 Task: Look for Airbnb properties in Kasama, Zambia from 12th December, 2023 to 16th December, 2023 for 8 adults.8 bedrooms having 8 beds and 8 bathrooms. Property type can be hotel. Amenities needed are: wifi, TV, free parkinig on premises, gym, breakfast. Booking option can be shelf check-in. Look for 4 properties as per requirement.
Action: Mouse moved to (407, 108)
Screenshot: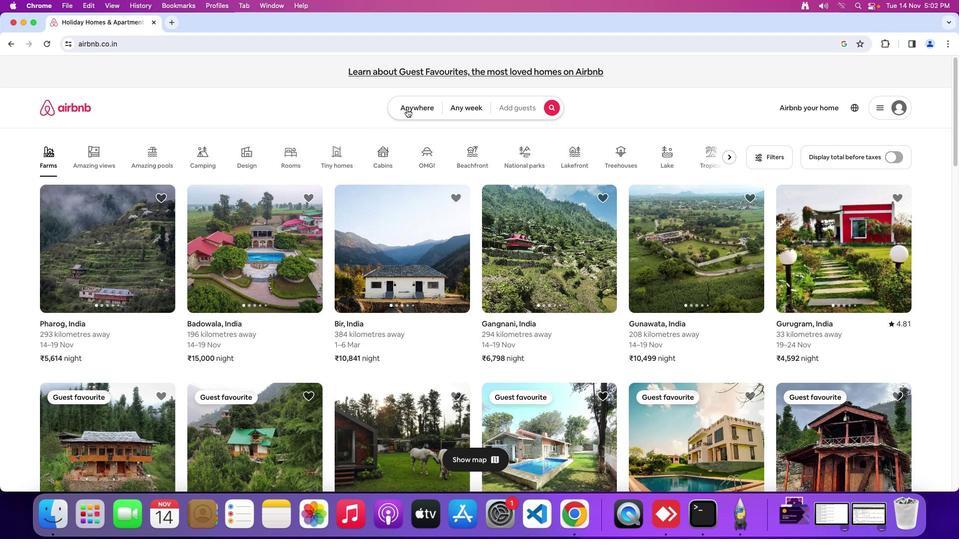 
Action: Mouse pressed left at (407, 108)
Screenshot: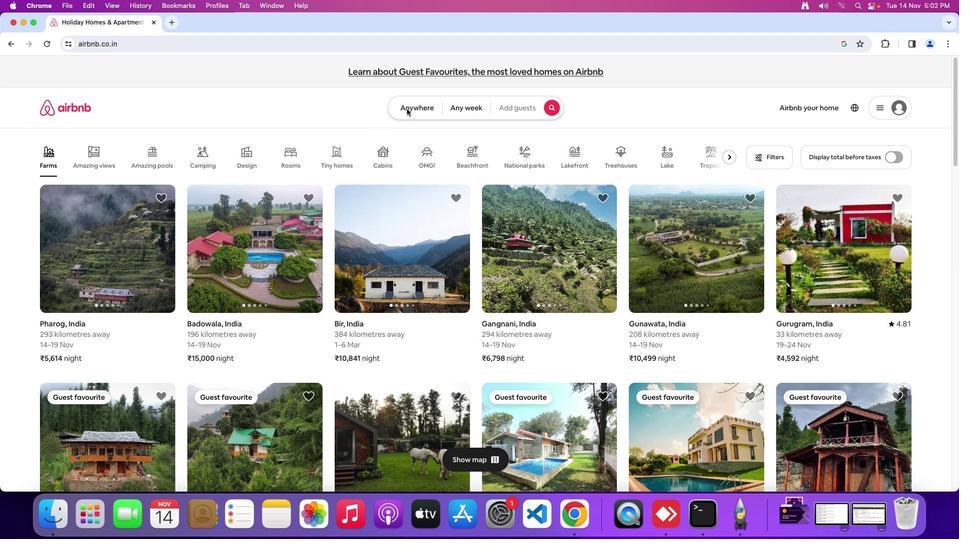 
Action: Mouse moved to (354, 148)
Screenshot: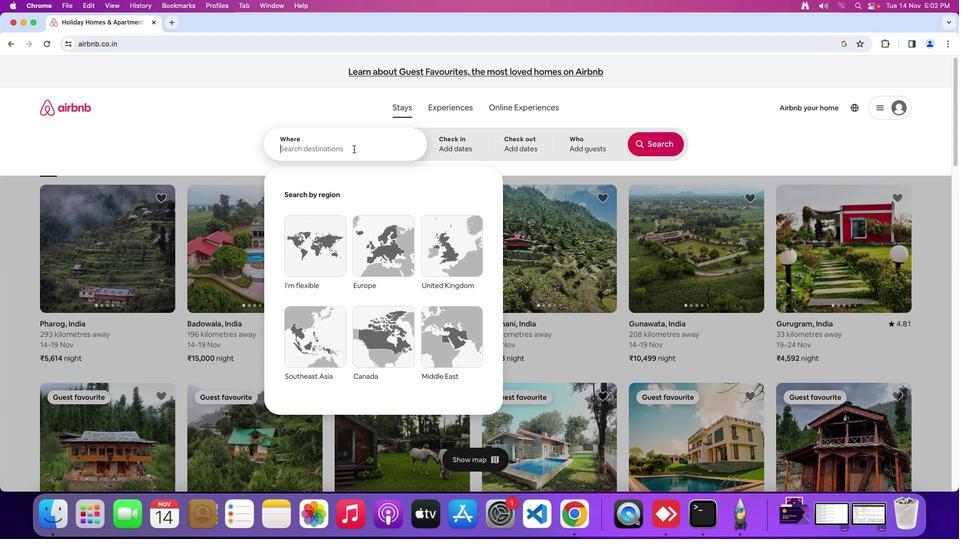 
Action: Mouse pressed left at (354, 148)
Screenshot: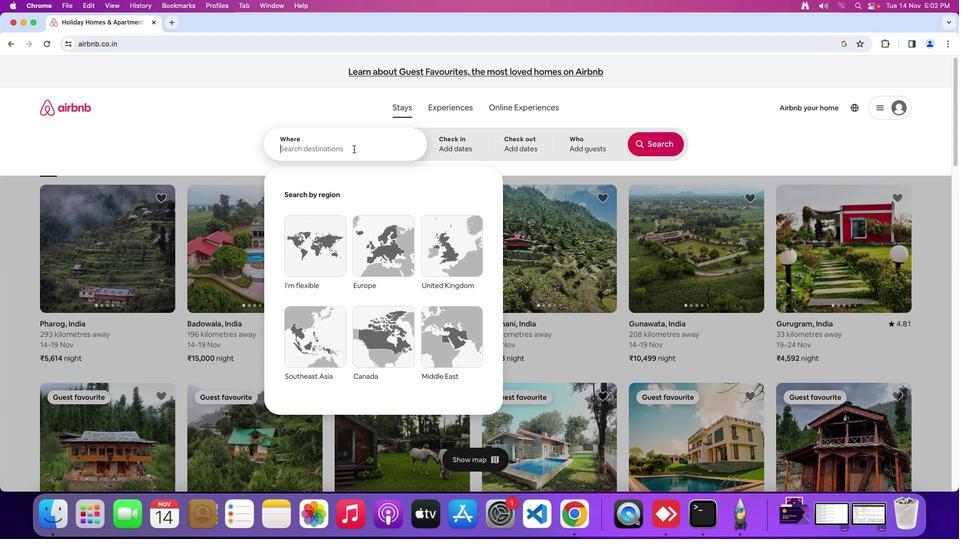 
Action: Key pressed Key.shift'K''a''s''a''m''a'','Key.spaceKey.shift_r'Z''a''m''b''i''a'
Screenshot: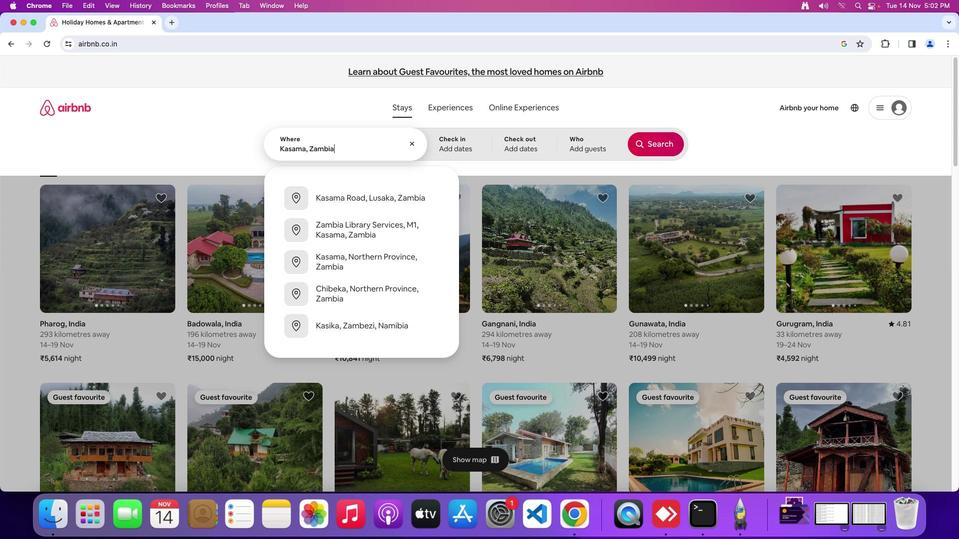 
Action: Mouse moved to (439, 146)
Screenshot: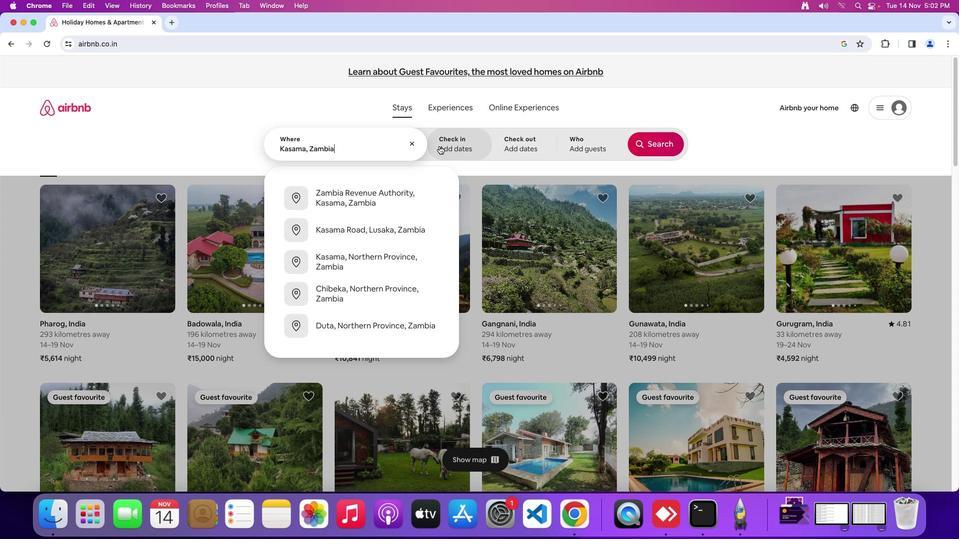
Action: Mouse pressed left at (439, 146)
Screenshot: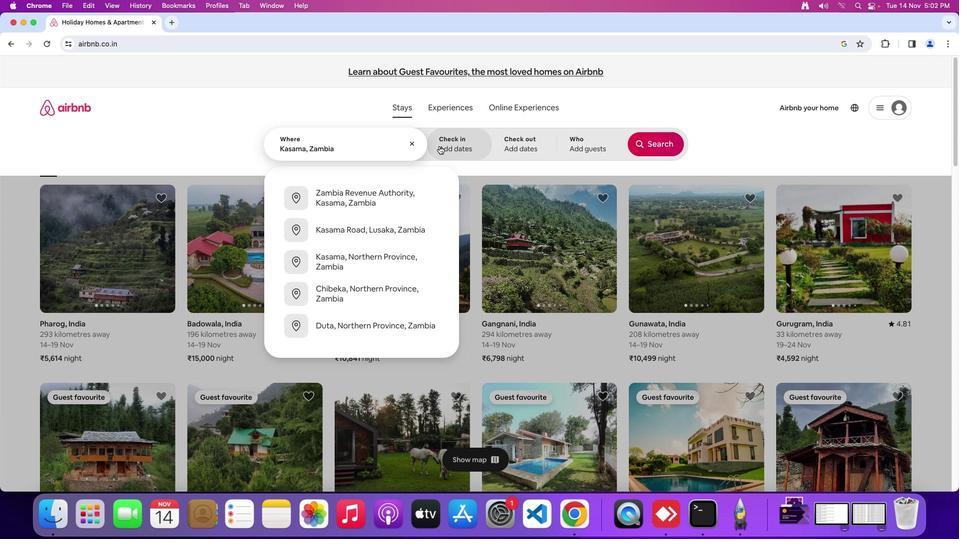 
Action: Mouse moved to (551, 314)
Screenshot: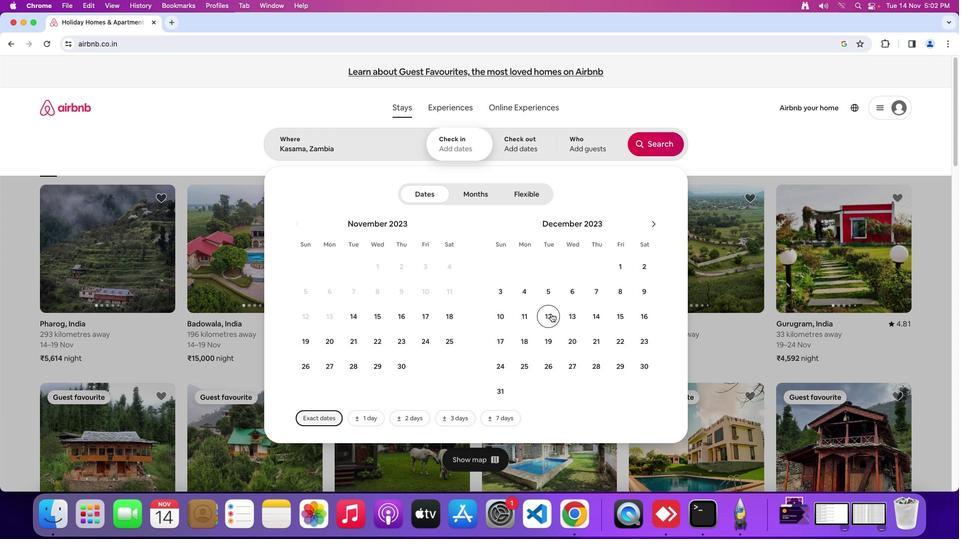 
Action: Mouse pressed left at (551, 314)
Screenshot: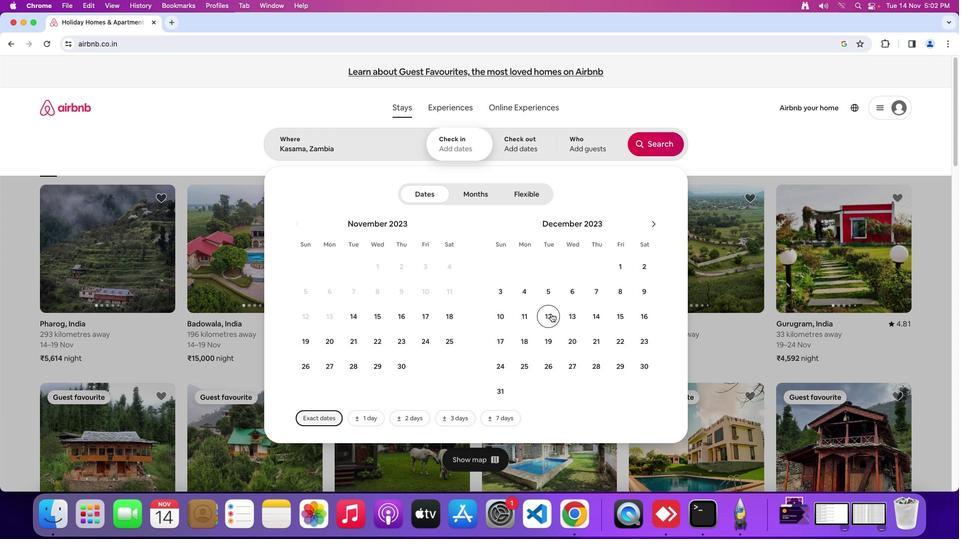
Action: Mouse moved to (640, 318)
Screenshot: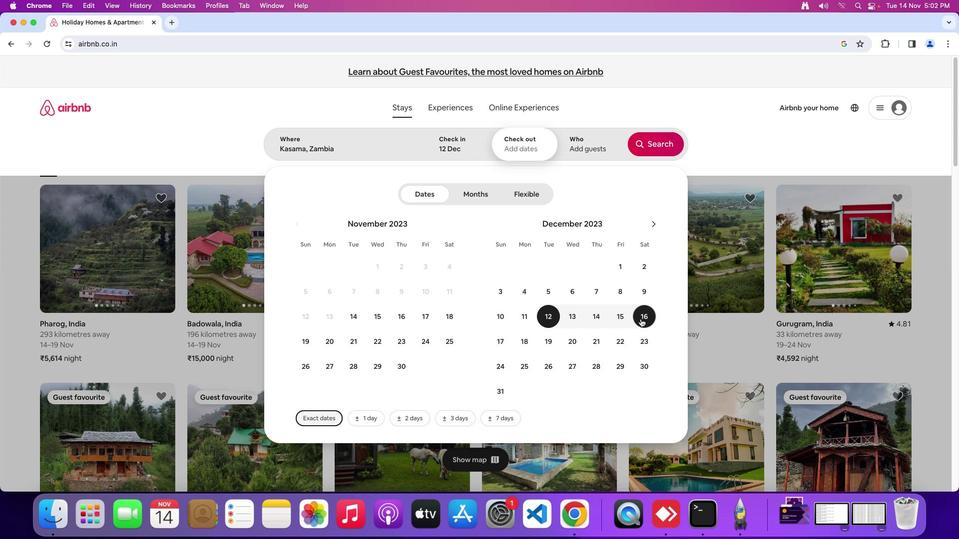 
Action: Mouse pressed left at (640, 318)
Screenshot: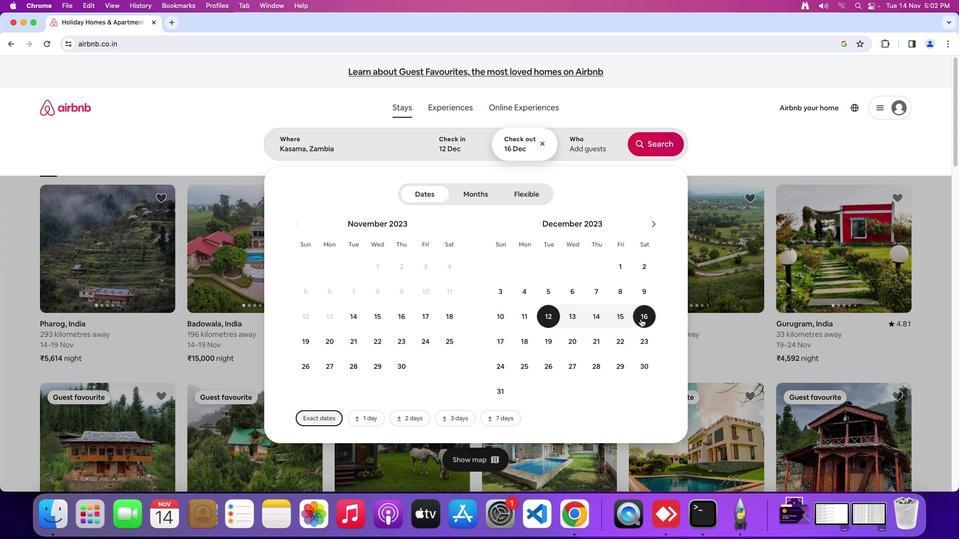 
Action: Mouse moved to (594, 141)
Screenshot: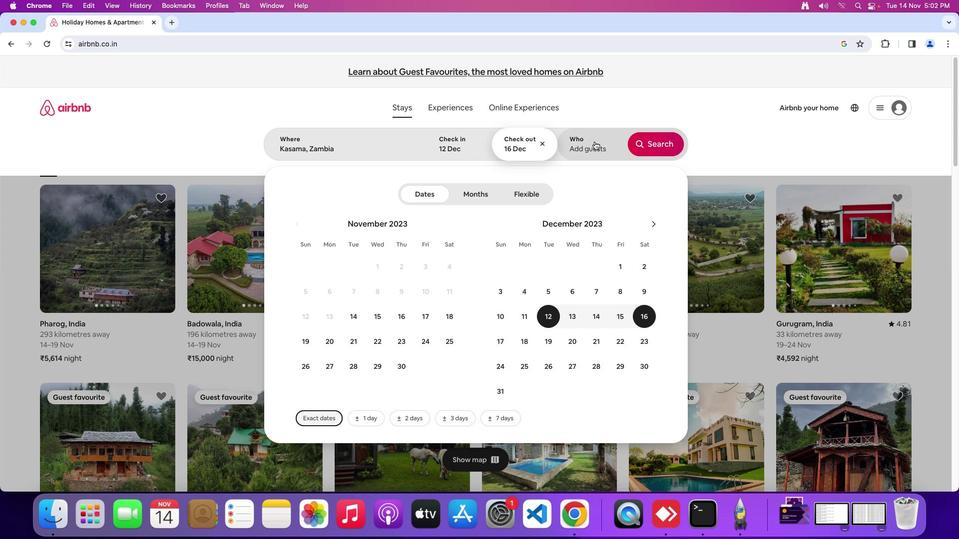
Action: Mouse pressed left at (594, 141)
Screenshot: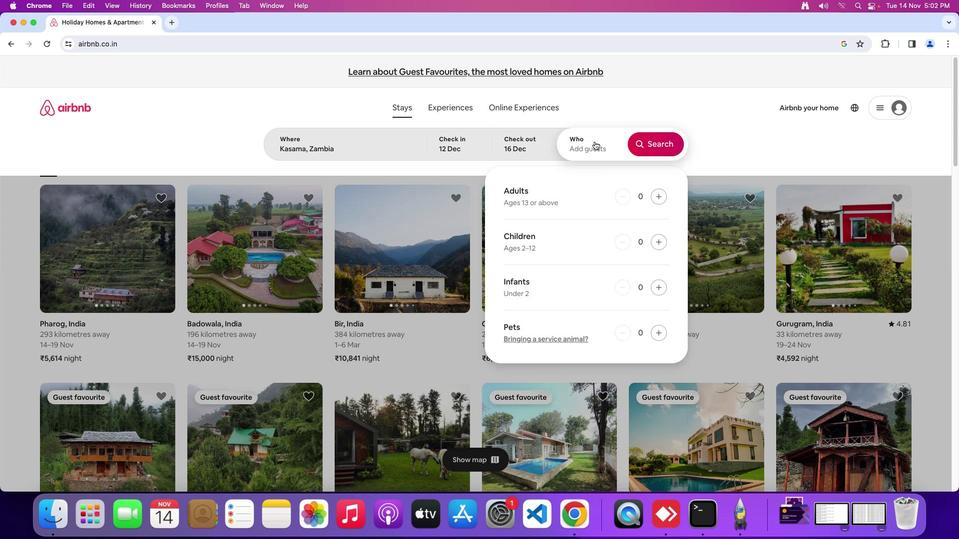 
Action: Mouse moved to (664, 194)
Screenshot: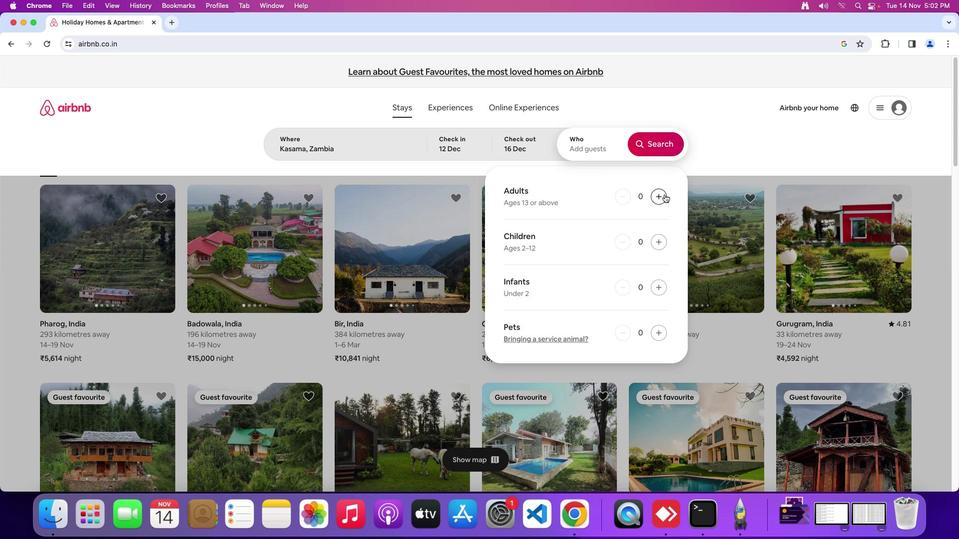 
Action: Mouse pressed left at (664, 194)
Screenshot: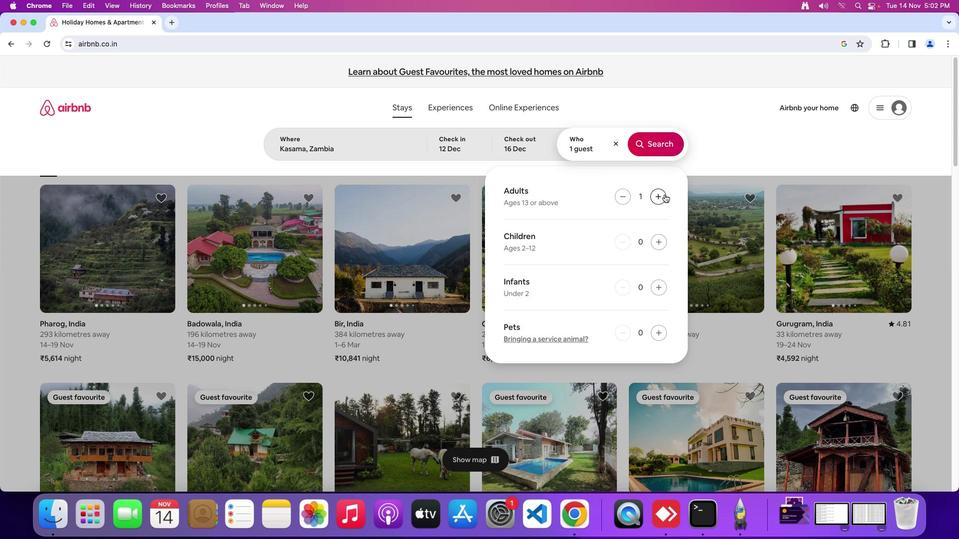 
Action: Mouse pressed left at (664, 194)
Screenshot: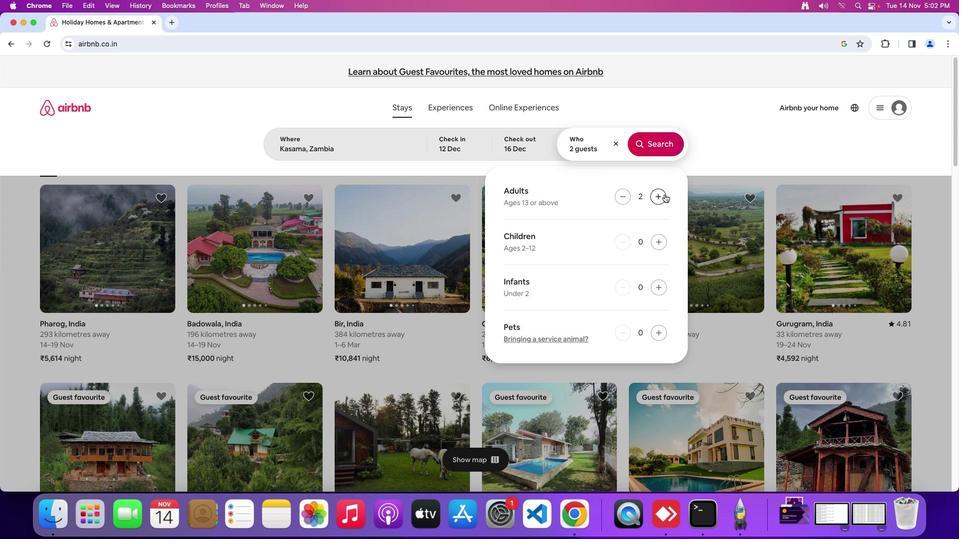 
Action: Mouse pressed left at (664, 194)
Screenshot: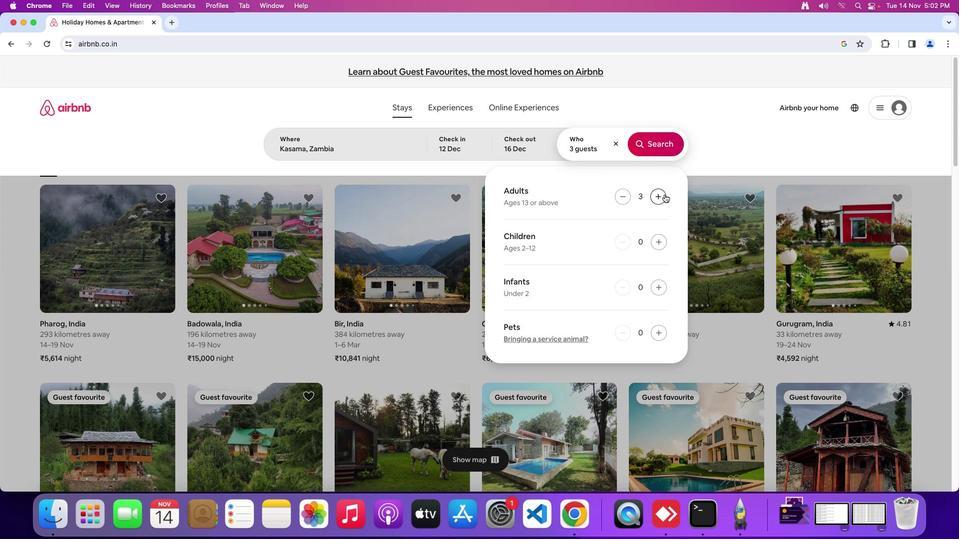 
Action: Mouse pressed left at (664, 194)
Screenshot: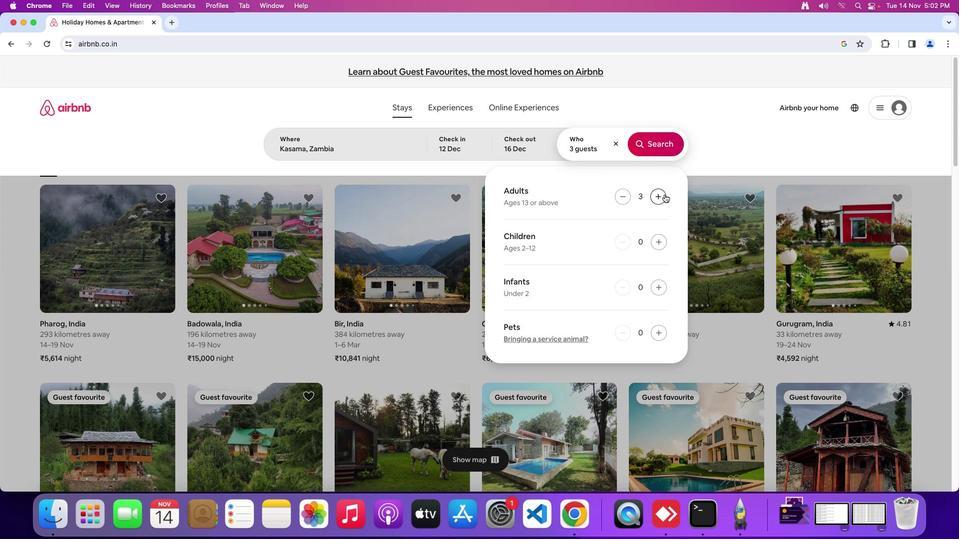 
Action: Mouse pressed left at (664, 194)
Screenshot: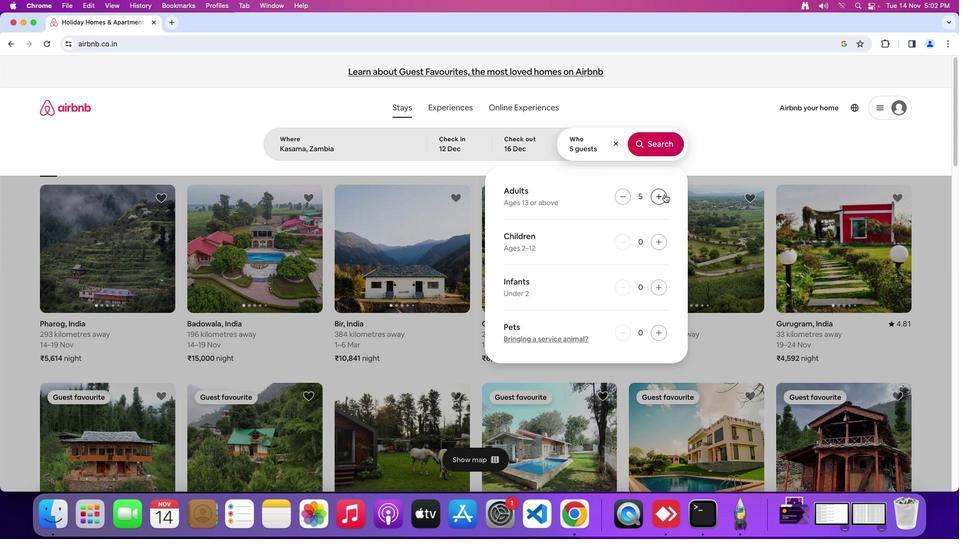 
Action: Mouse pressed left at (664, 194)
Screenshot: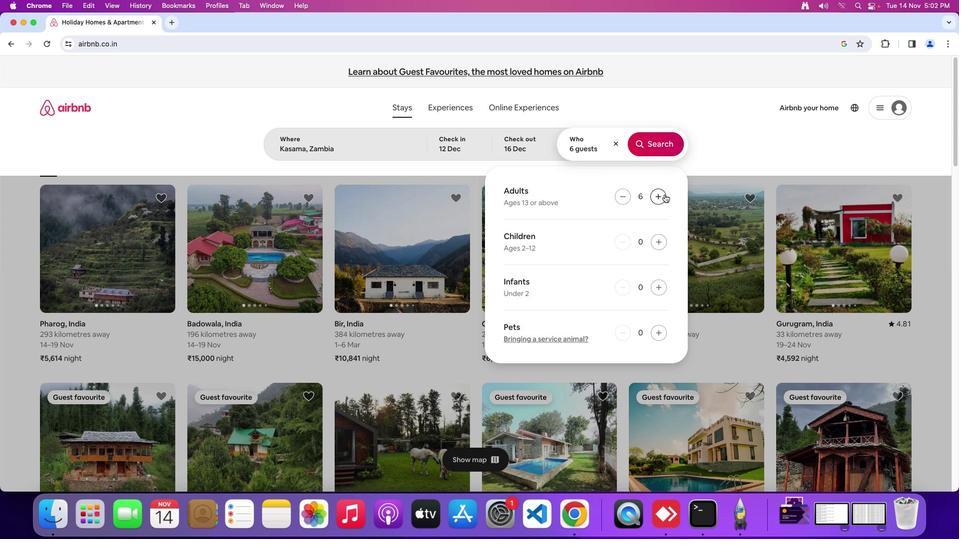 
Action: Mouse pressed left at (664, 194)
Screenshot: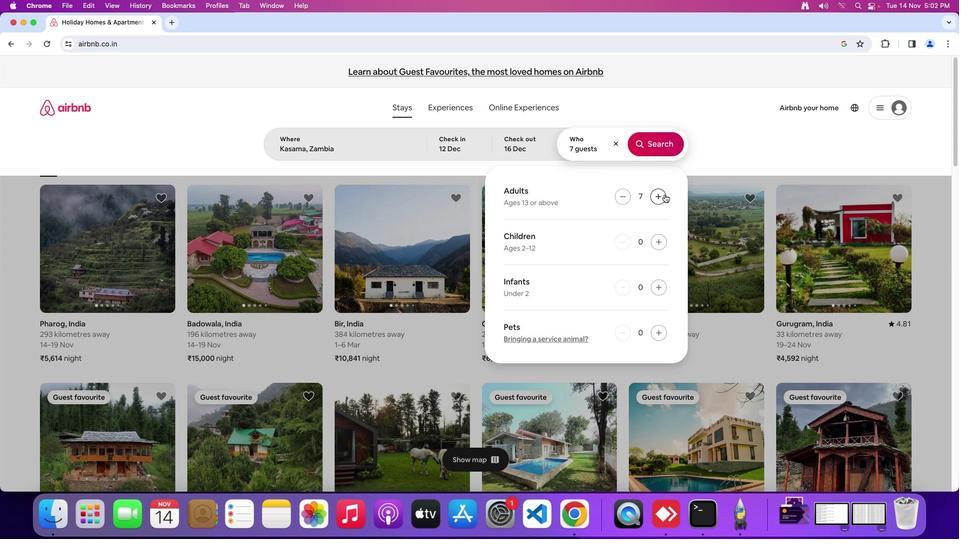 
Action: Mouse pressed left at (664, 194)
Screenshot: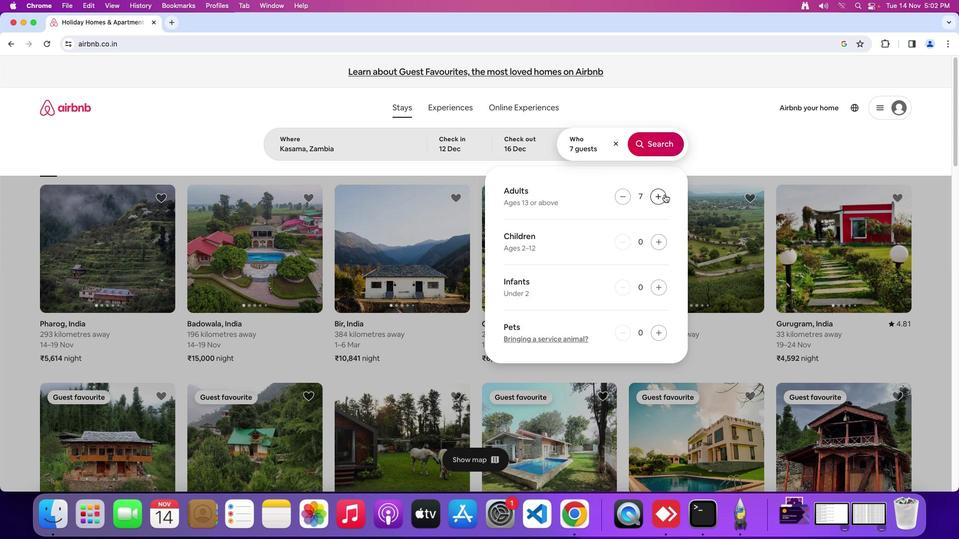 
Action: Mouse moved to (656, 146)
Screenshot: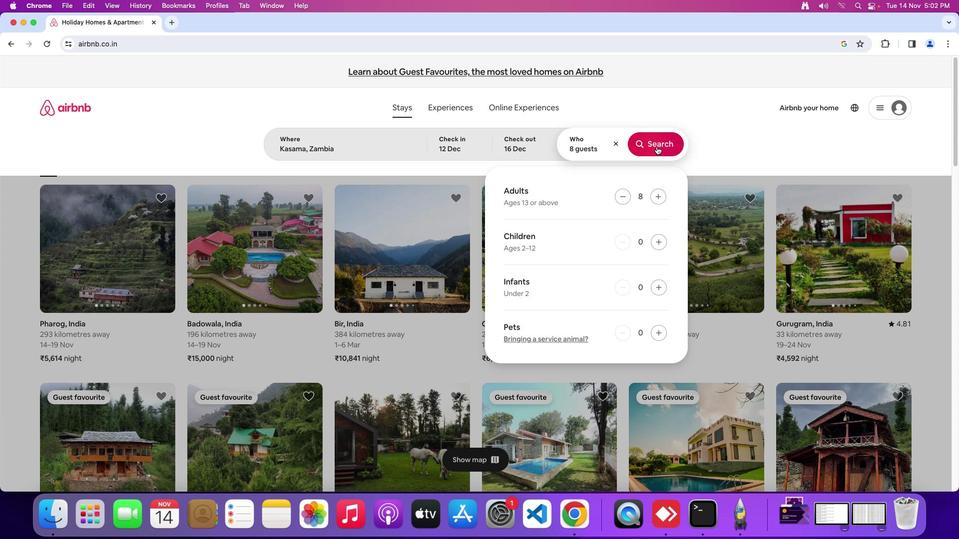 
Action: Mouse pressed left at (656, 146)
Screenshot: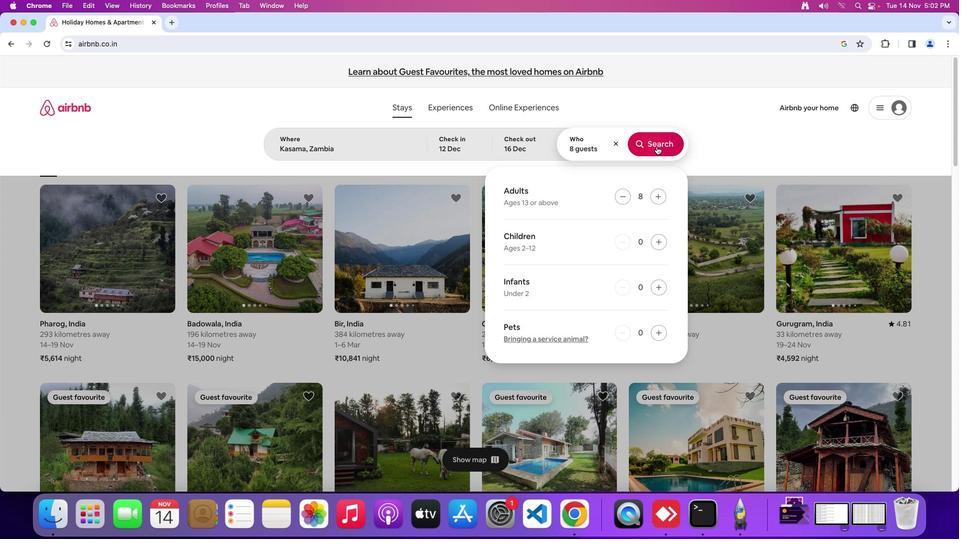 
Action: Mouse moved to (797, 112)
Screenshot: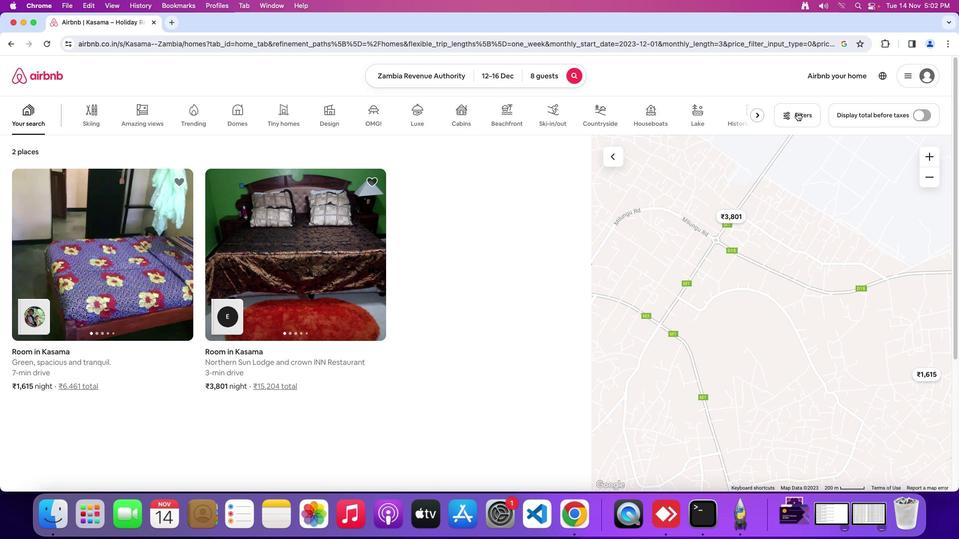 
Action: Mouse pressed left at (797, 112)
Screenshot: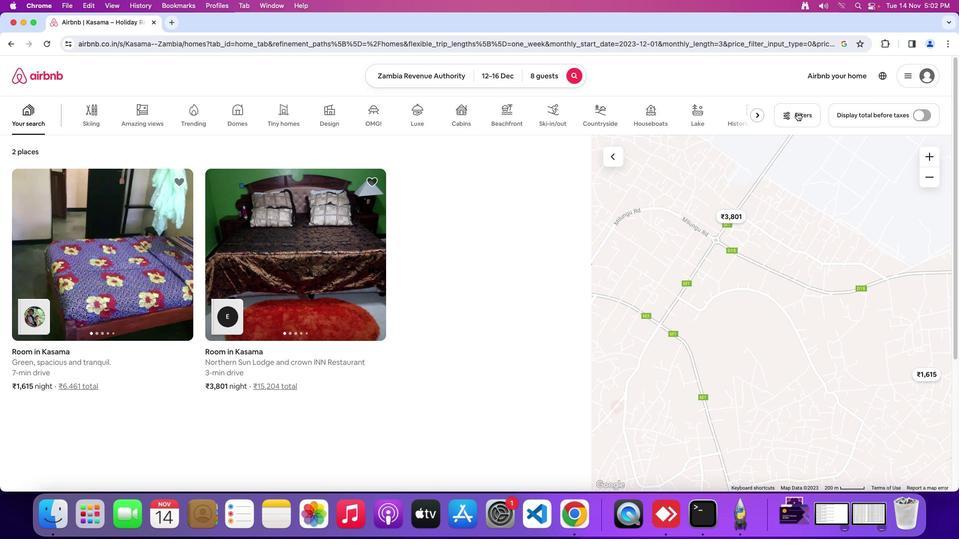 
Action: Mouse moved to (504, 263)
Screenshot: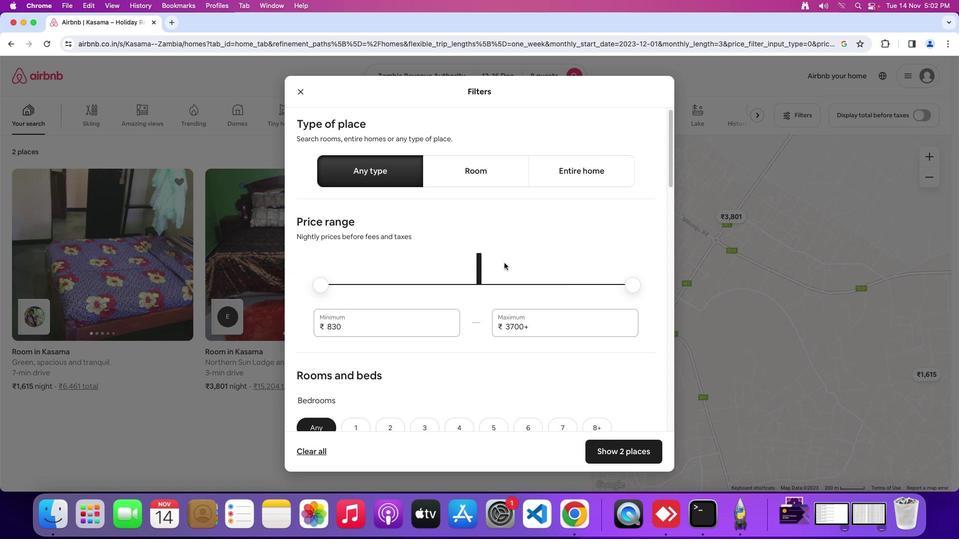
Action: Mouse scrolled (504, 263) with delta (0, 0)
Screenshot: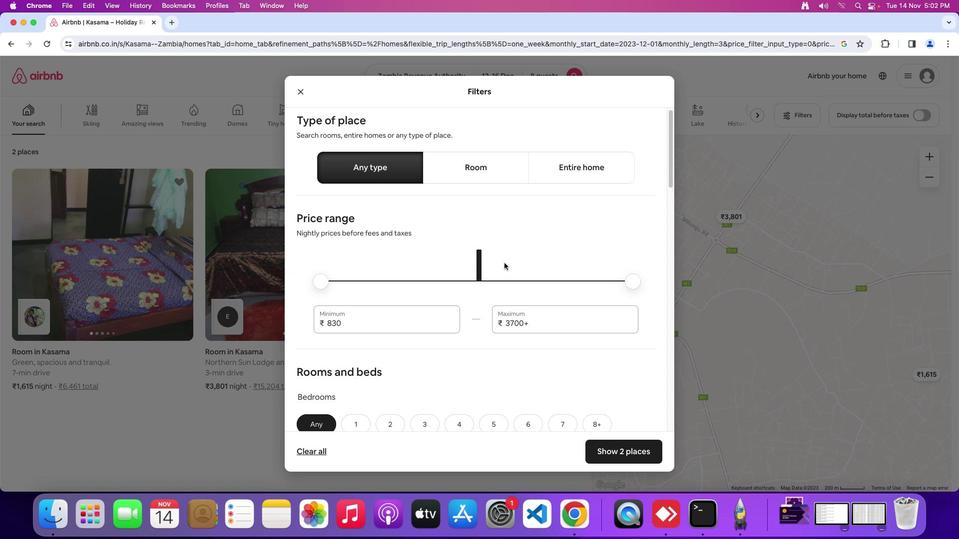 
Action: Mouse scrolled (504, 263) with delta (0, 0)
Screenshot: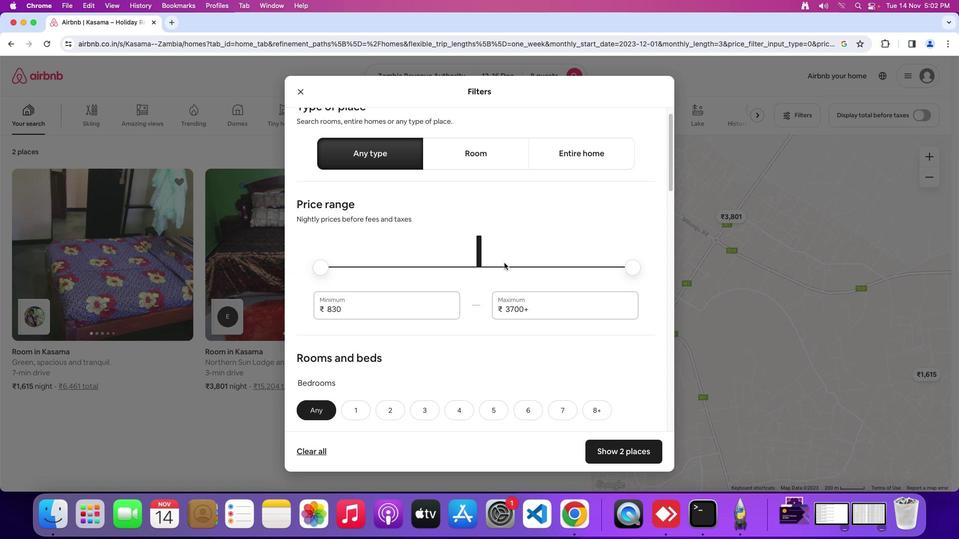 
Action: Mouse scrolled (504, 263) with delta (0, 0)
Screenshot: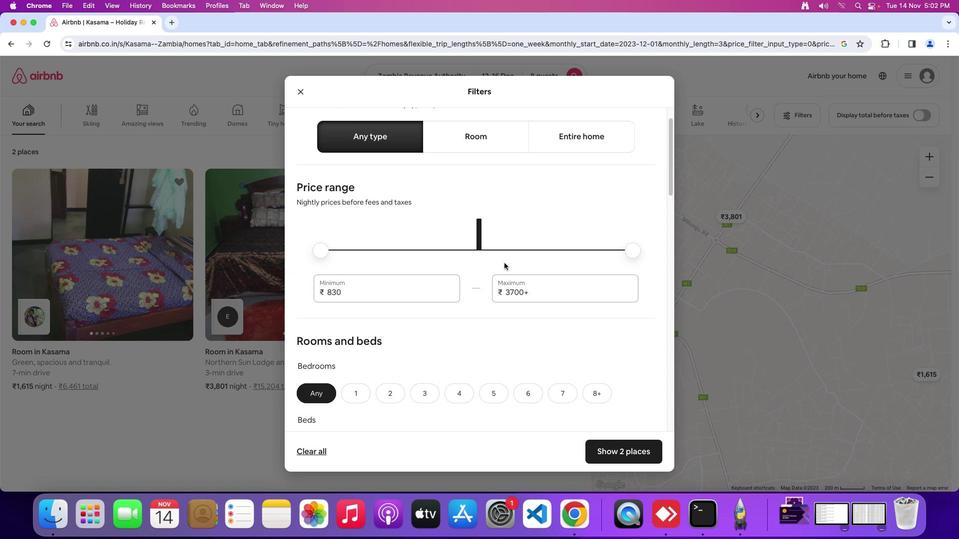 
Action: Mouse scrolled (504, 263) with delta (0, 0)
Screenshot: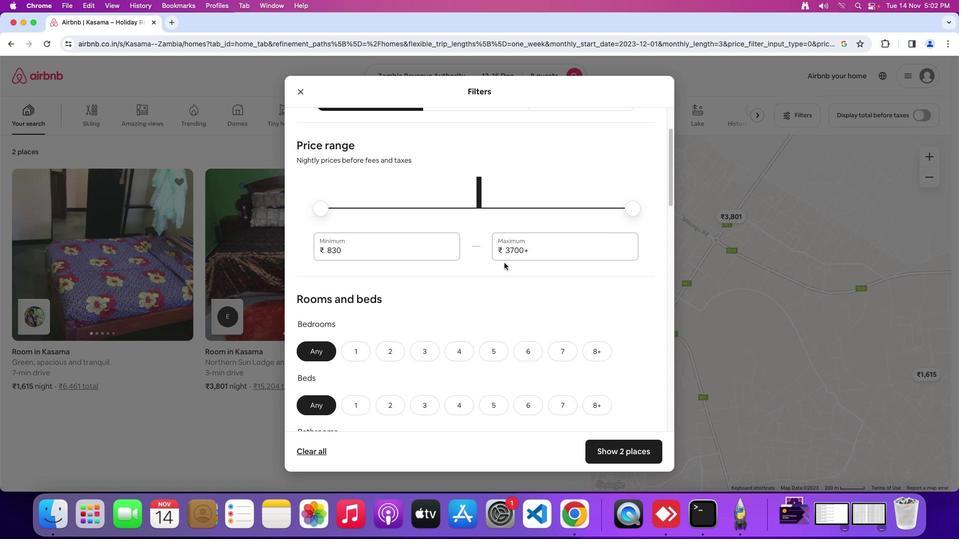 
Action: Mouse moved to (493, 262)
Screenshot: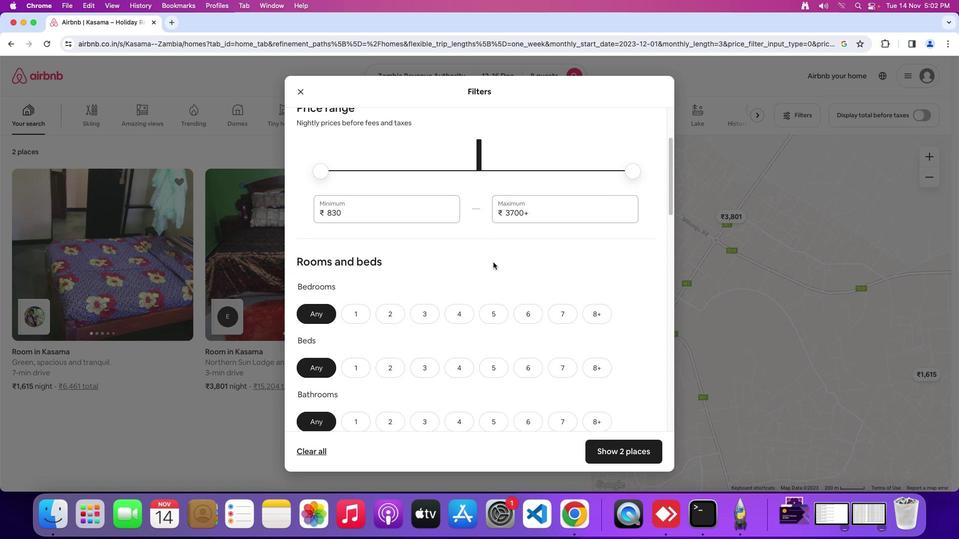 
Action: Mouse scrolled (493, 262) with delta (0, 0)
Screenshot: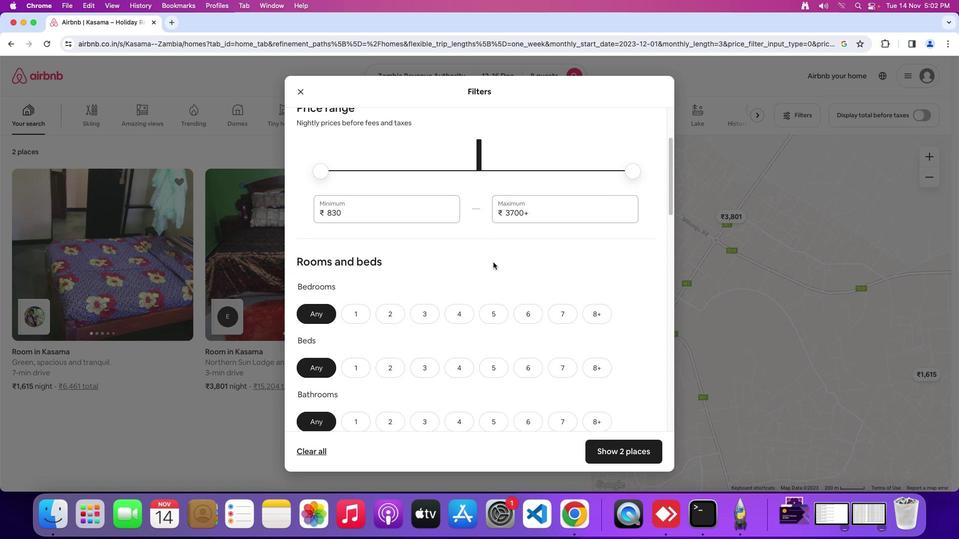 
Action: Mouse scrolled (493, 262) with delta (0, 0)
Screenshot: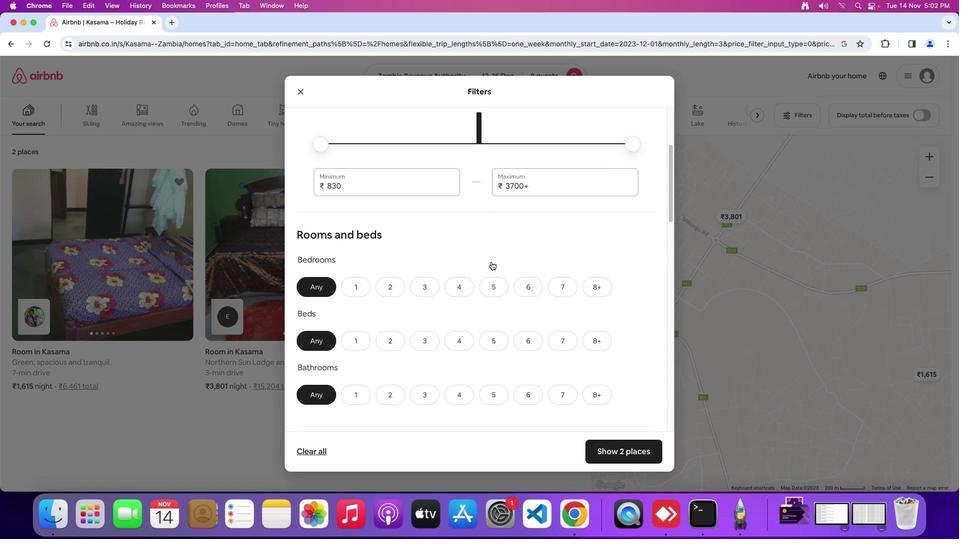 
Action: Mouse scrolled (493, 262) with delta (0, -1)
Screenshot: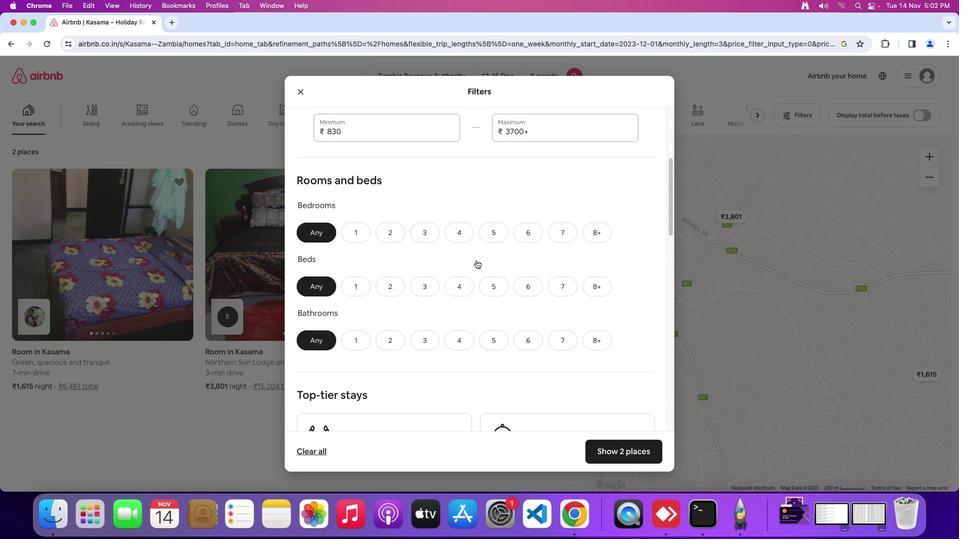 
Action: Mouse moved to (600, 224)
Screenshot: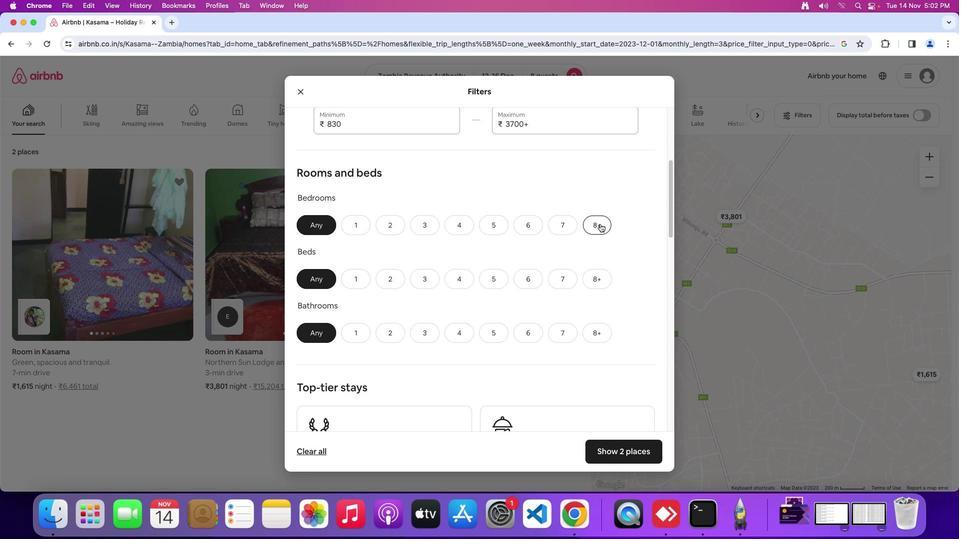 
Action: Mouse pressed left at (600, 224)
Screenshot: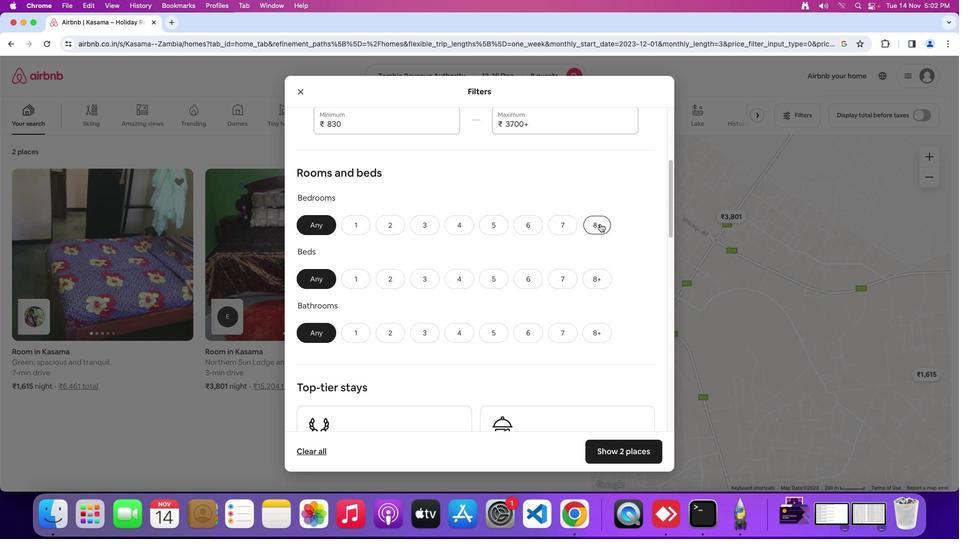 
Action: Mouse moved to (597, 281)
Screenshot: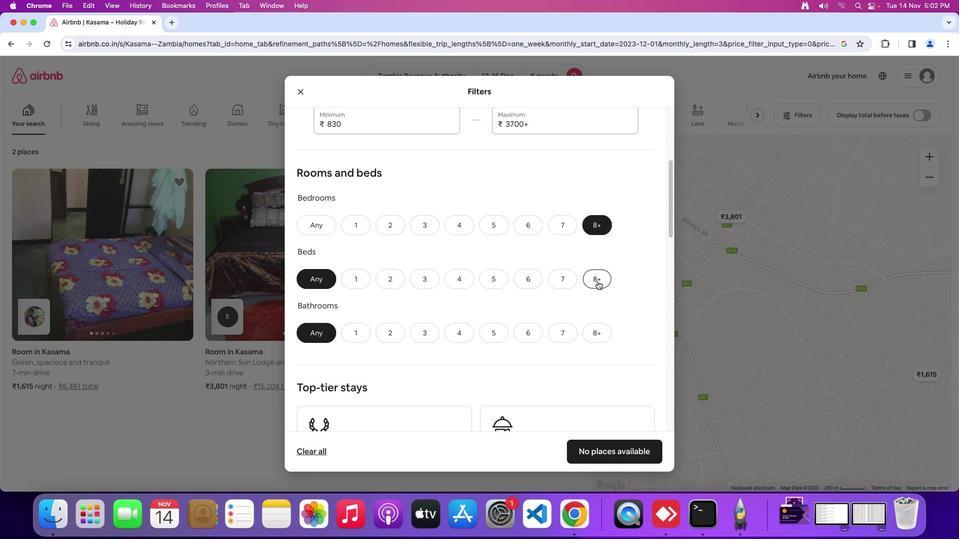 
Action: Mouse pressed left at (597, 281)
Screenshot: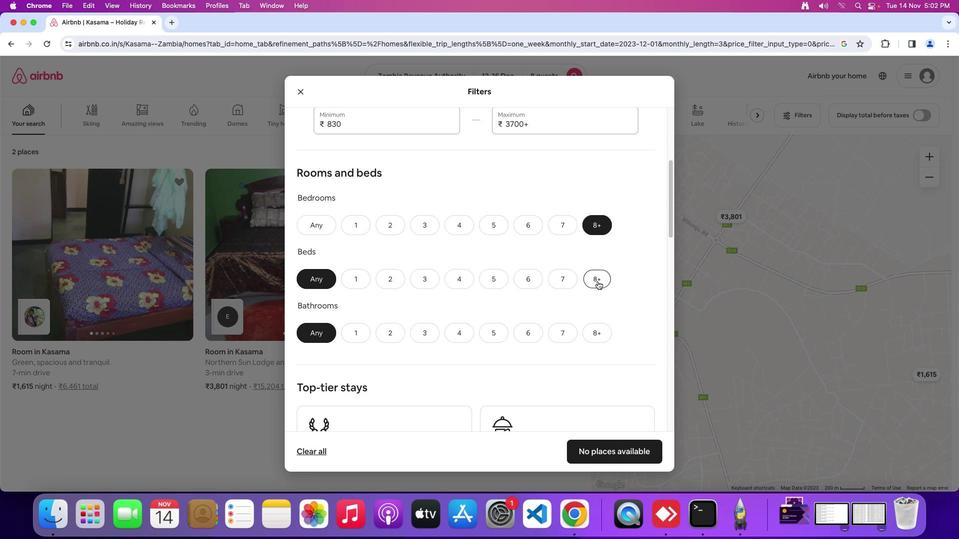 
Action: Mouse moved to (597, 333)
Screenshot: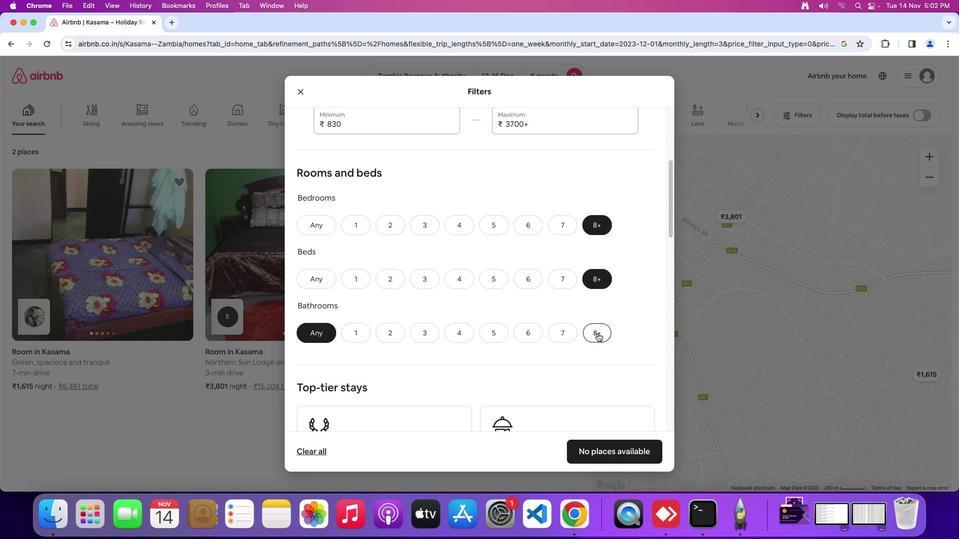 
Action: Mouse pressed left at (597, 333)
Screenshot: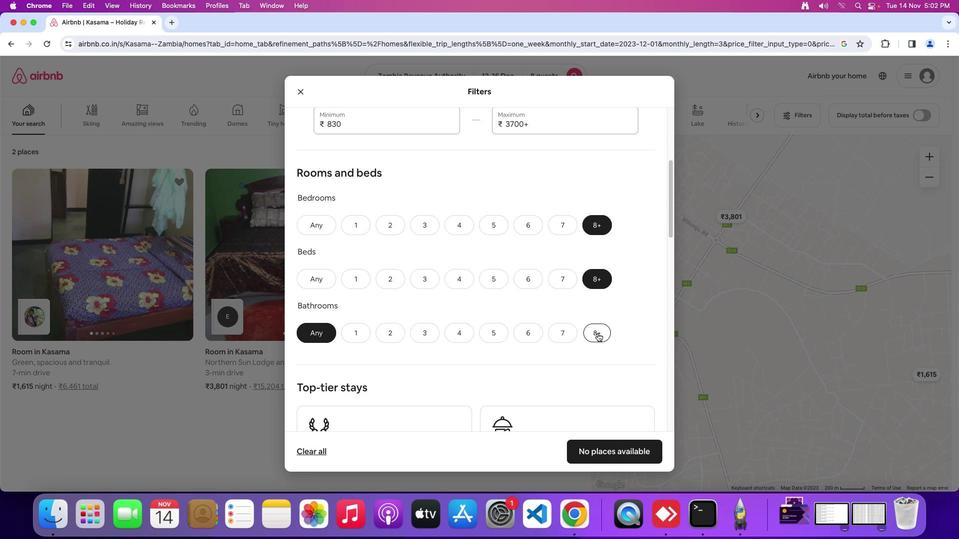 
Action: Mouse moved to (514, 319)
Screenshot: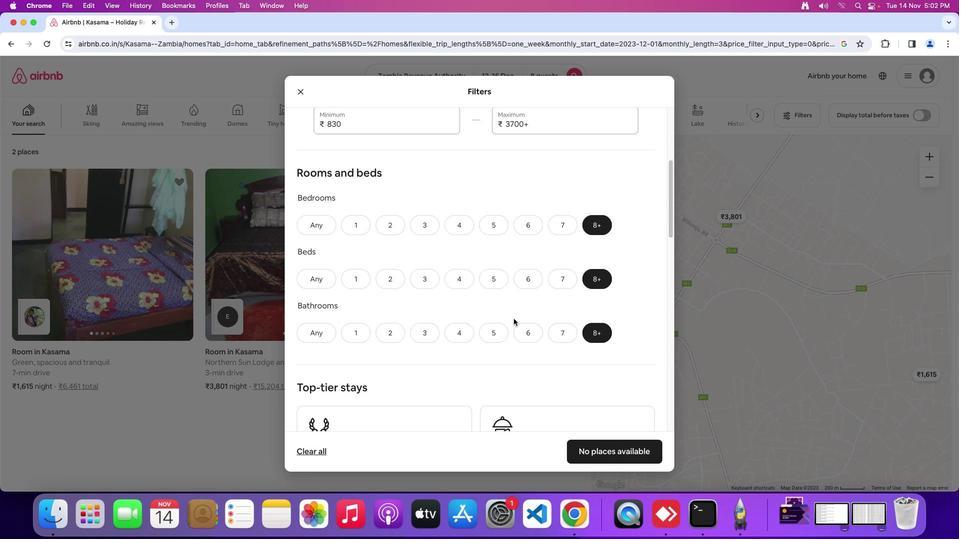 
Action: Mouse scrolled (514, 319) with delta (0, 0)
Screenshot: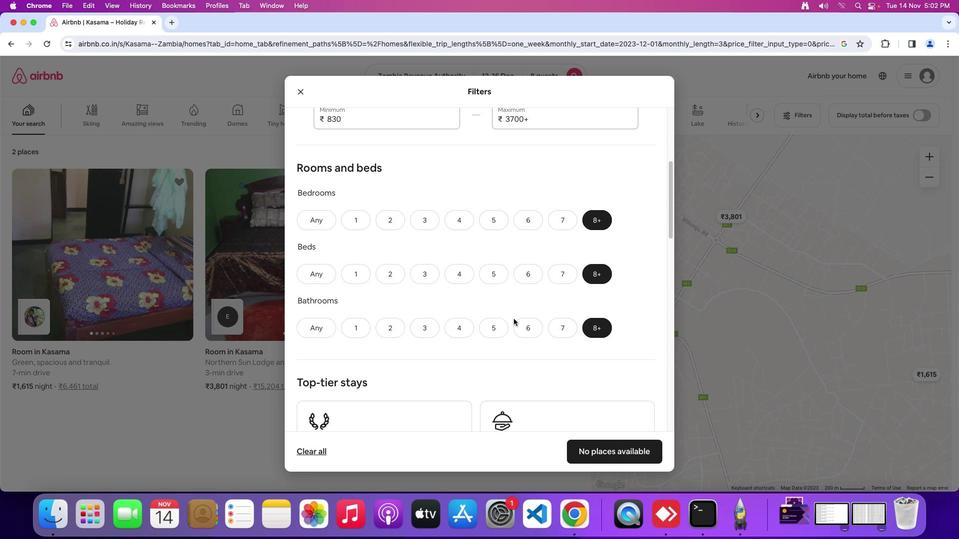 
Action: Mouse scrolled (514, 319) with delta (0, 0)
Screenshot: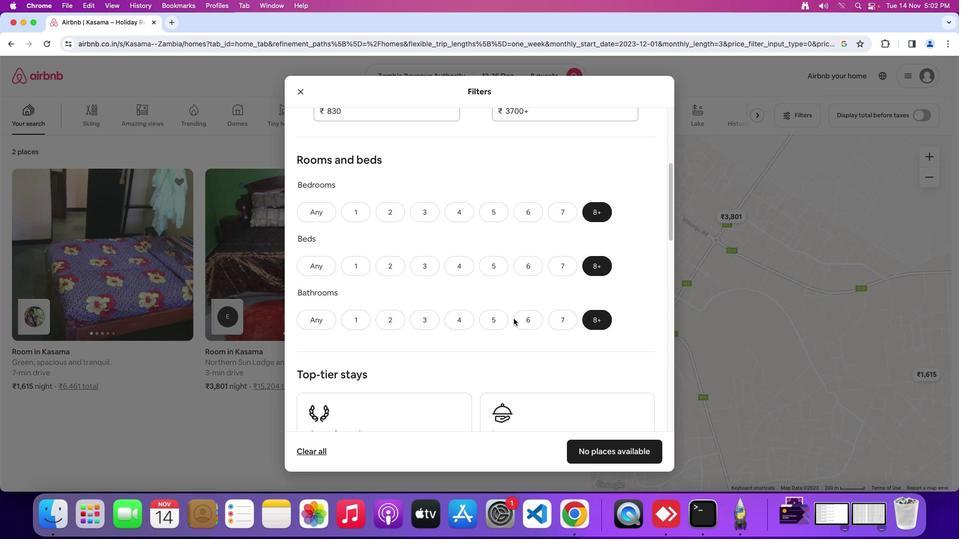 
Action: Mouse scrolled (514, 319) with delta (0, 0)
Screenshot: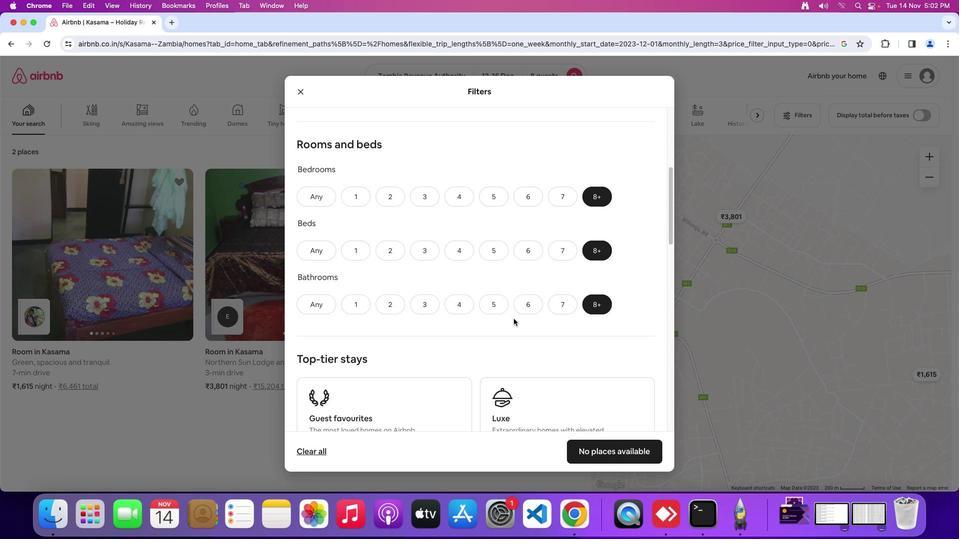
Action: Mouse moved to (514, 319)
Screenshot: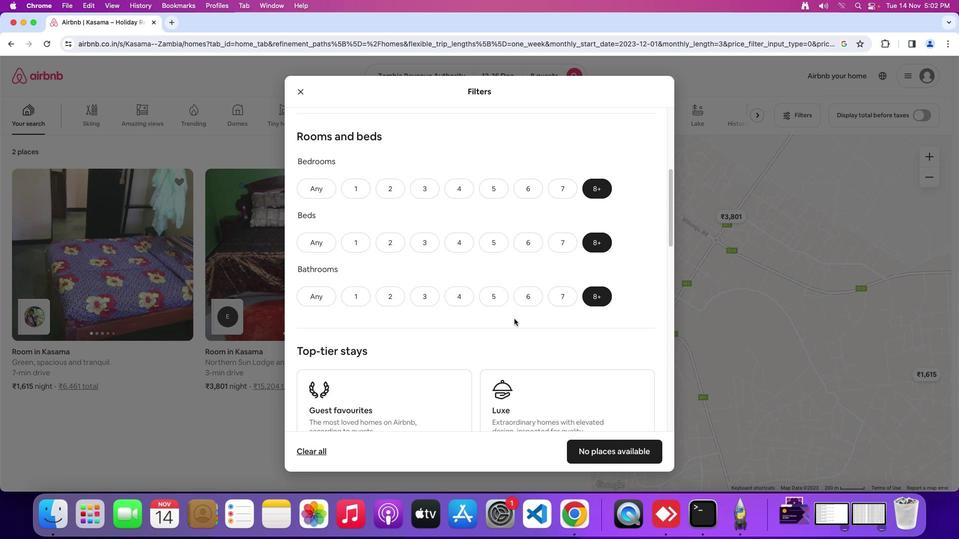 
Action: Mouse scrolled (514, 319) with delta (0, 0)
Screenshot: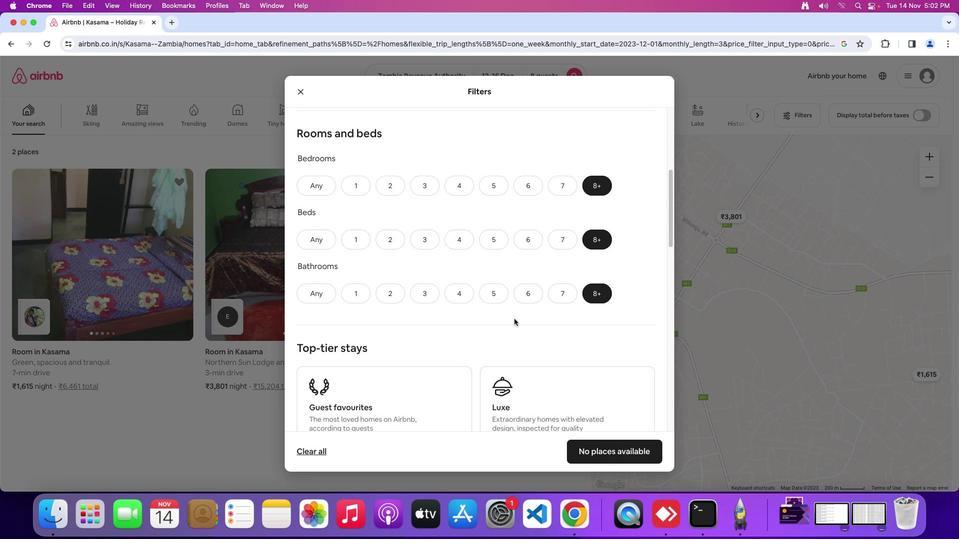 
Action: Mouse scrolled (514, 319) with delta (0, 0)
Screenshot: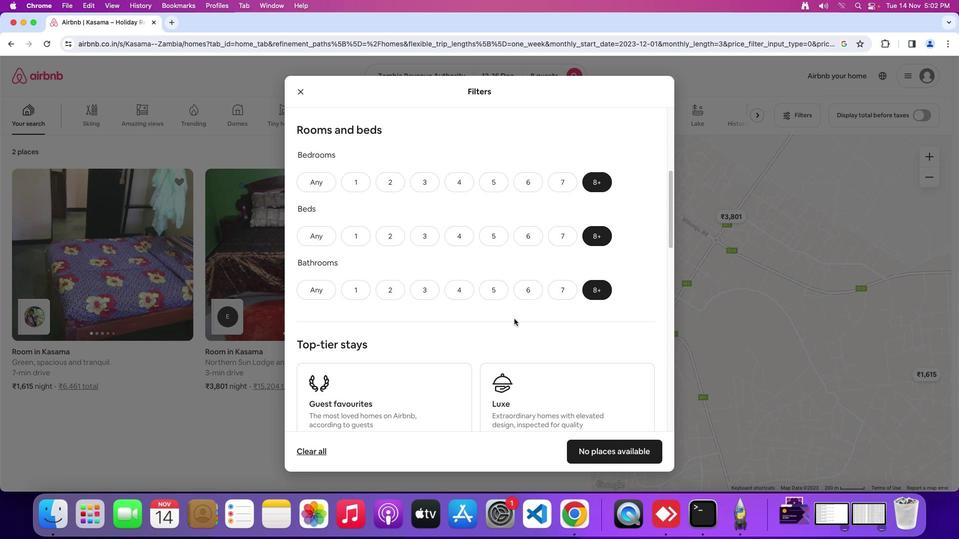 
Action: Mouse moved to (549, 312)
Screenshot: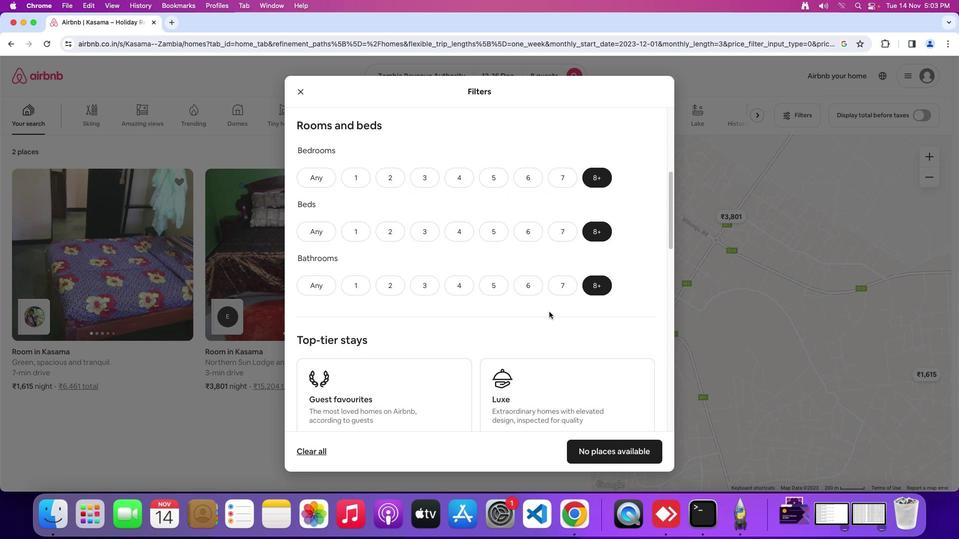 
Action: Mouse scrolled (549, 312) with delta (0, 0)
Screenshot: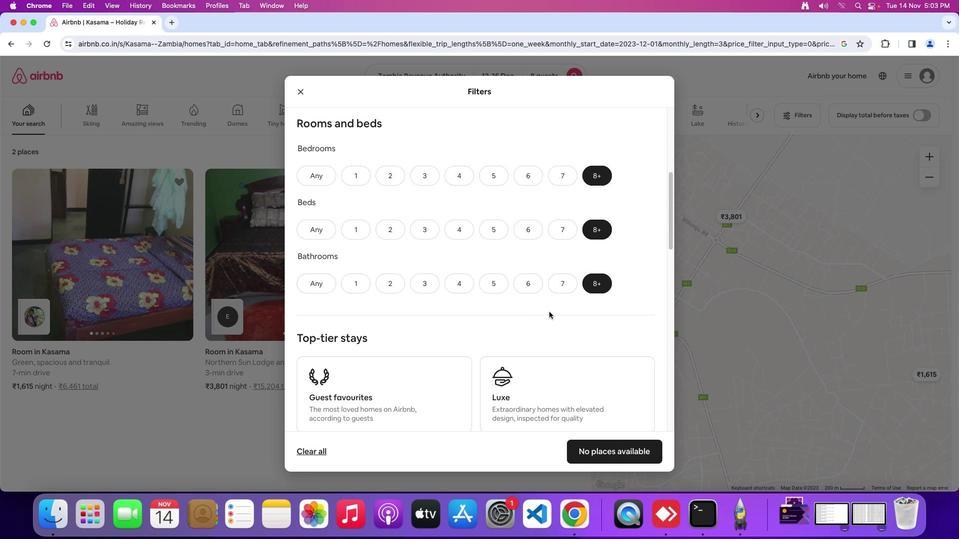 
Action: Mouse scrolled (549, 312) with delta (0, 0)
Screenshot: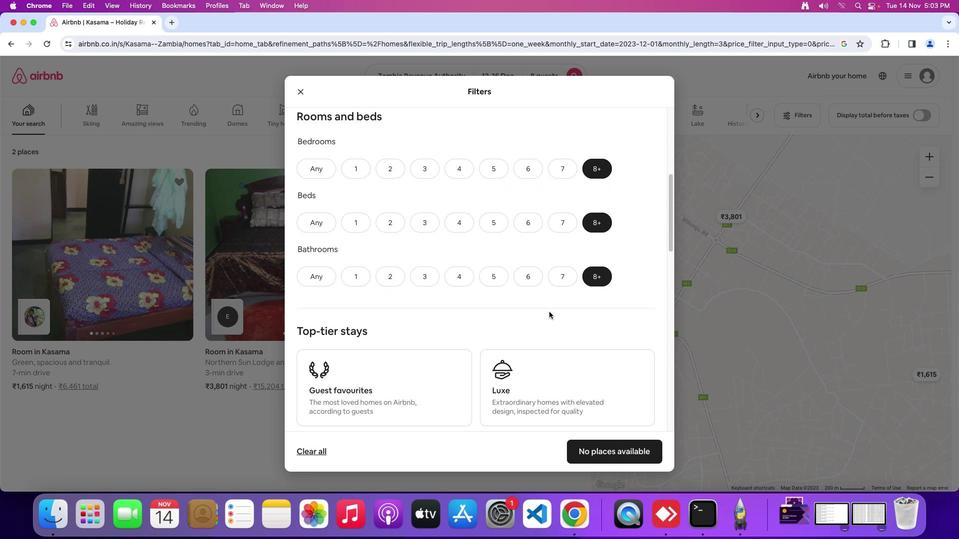 
Action: Mouse scrolled (549, 312) with delta (0, 0)
Screenshot: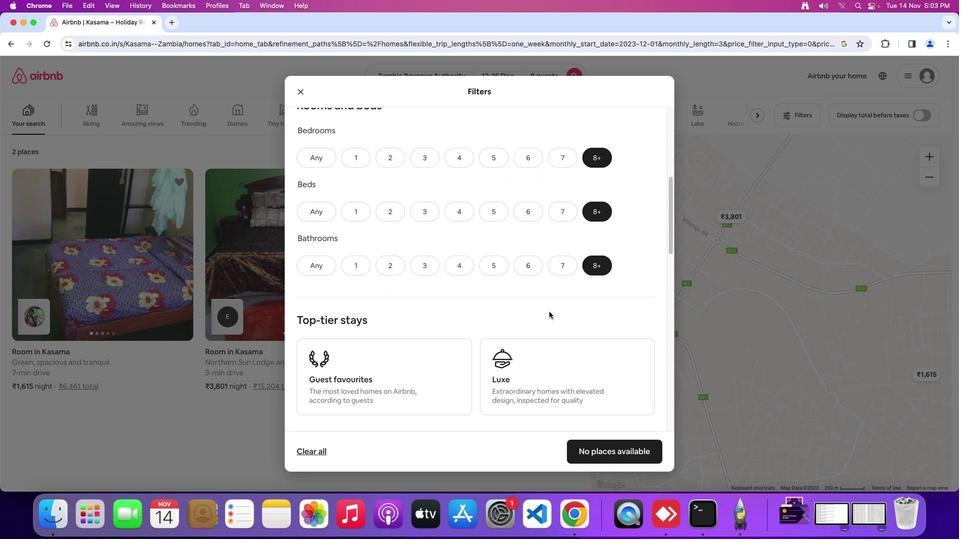 
Action: Mouse scrolled (549, 312) with delta (0, 0)
Screenshot: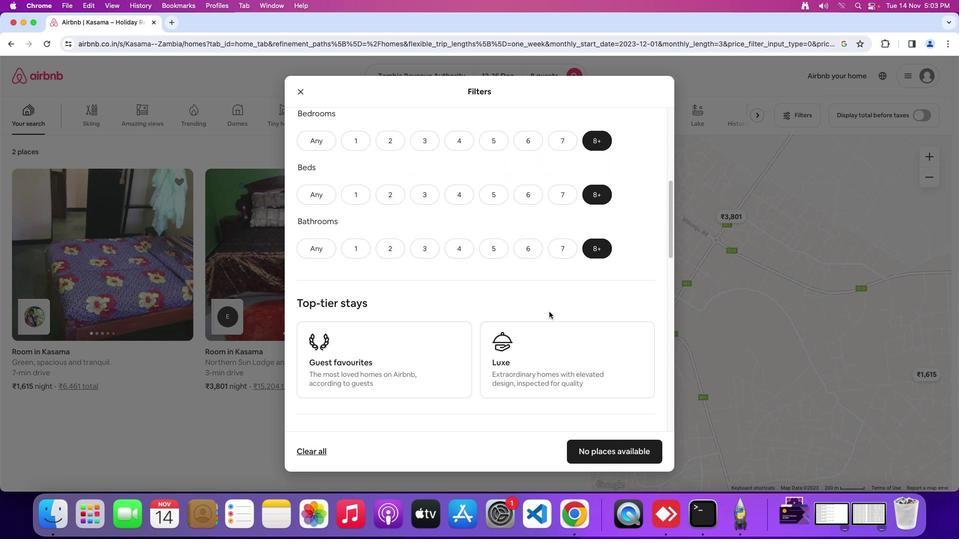 
Action: Mouse scrolled (549, 312) with delta (0, 0)
Screenshot: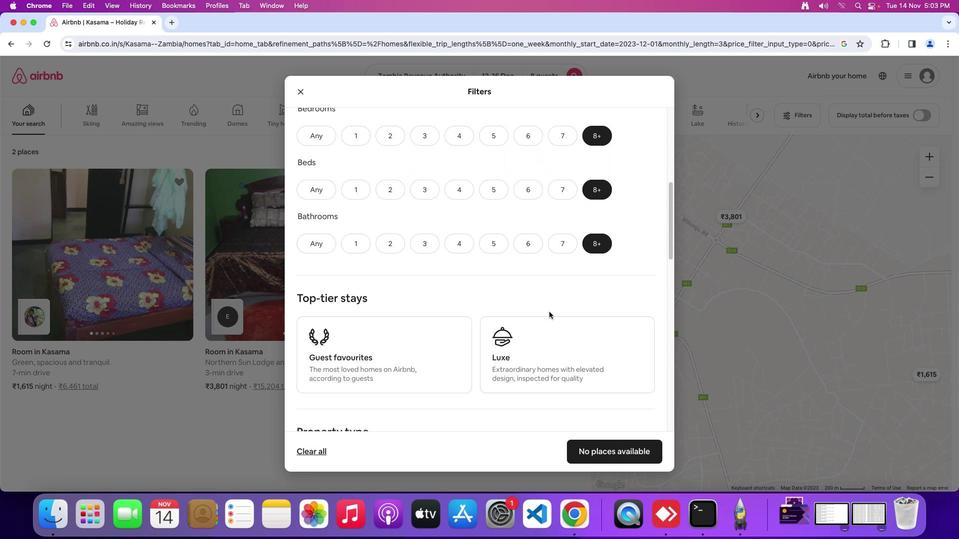 
Action: Mouse moved to (533, 312)
Screenshot: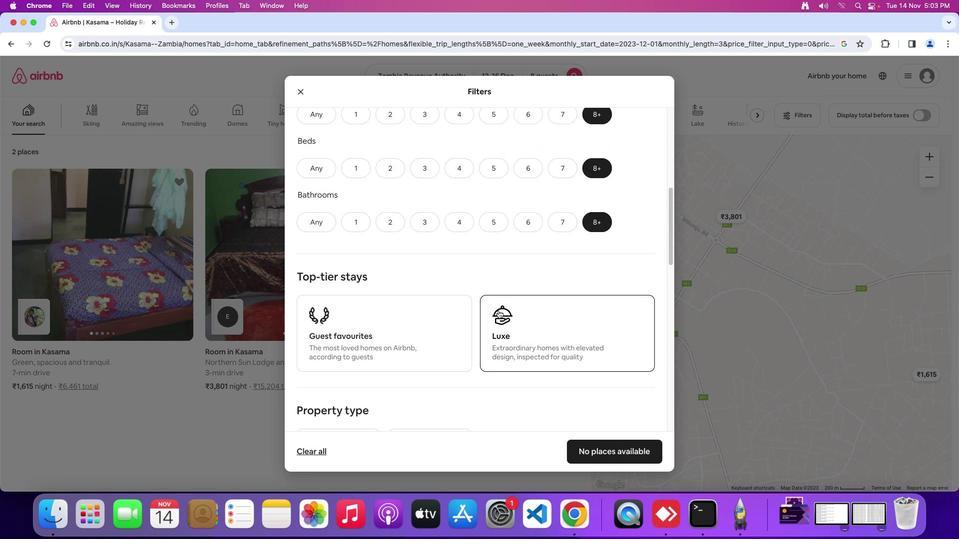 
Action: Mouse scrolled (533, 312) with delta (0, 0)
Screenshot: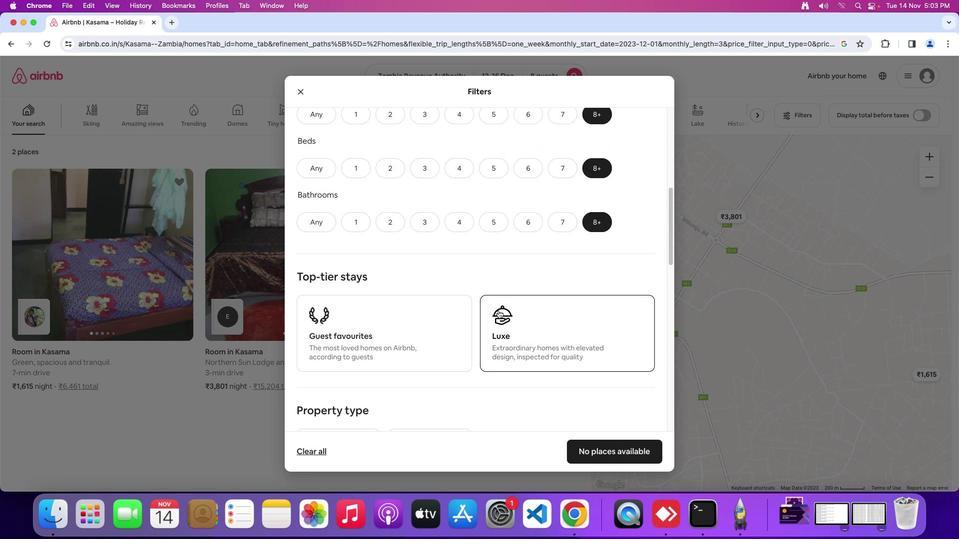 
Action: Mouse moved to (526, 311)
Screenshot: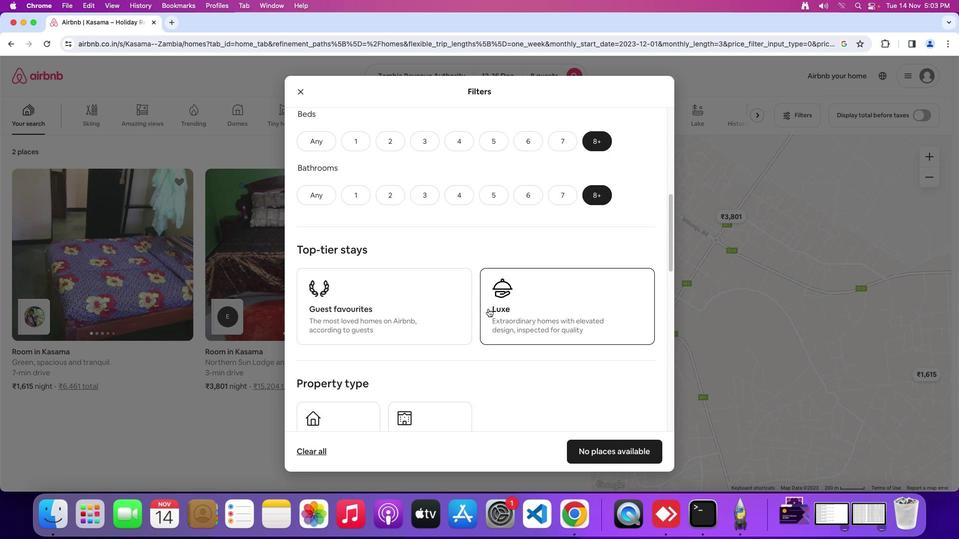 
Action: Mouse scrolled (526, 311) with delta (0, 0)
Screenshot: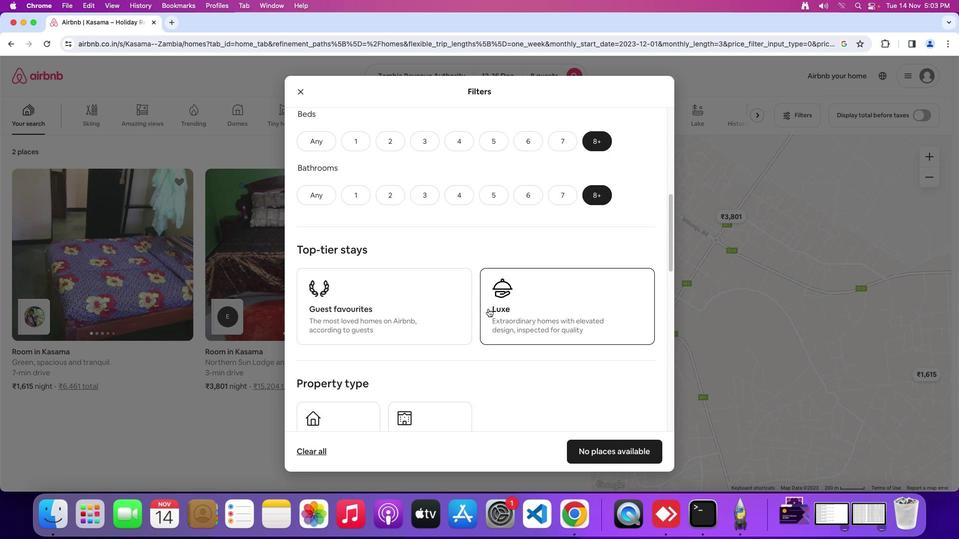 
Action: Mouse moved to (524, 311)
Screenshot: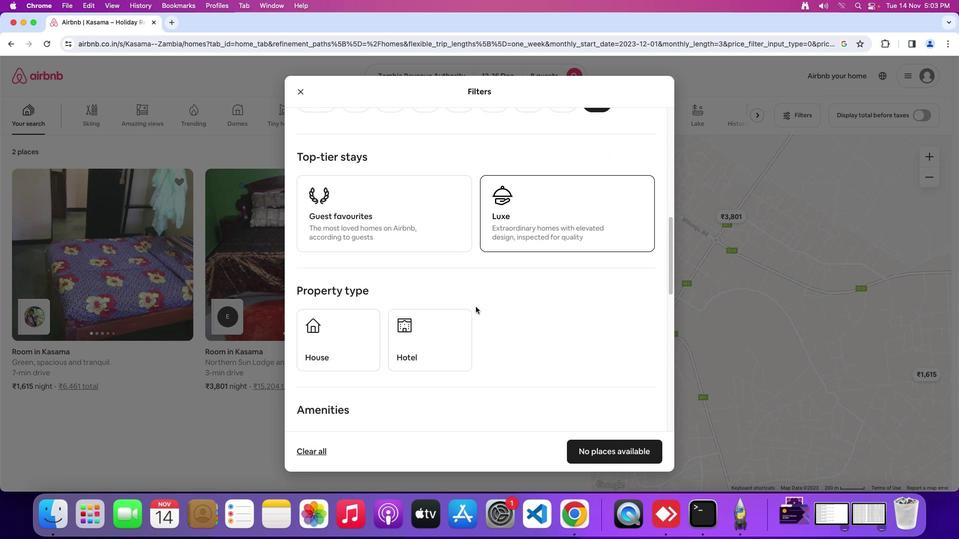 
Action: Mouse scrolled (524, 311) with delta (0, -1)
Screenshot: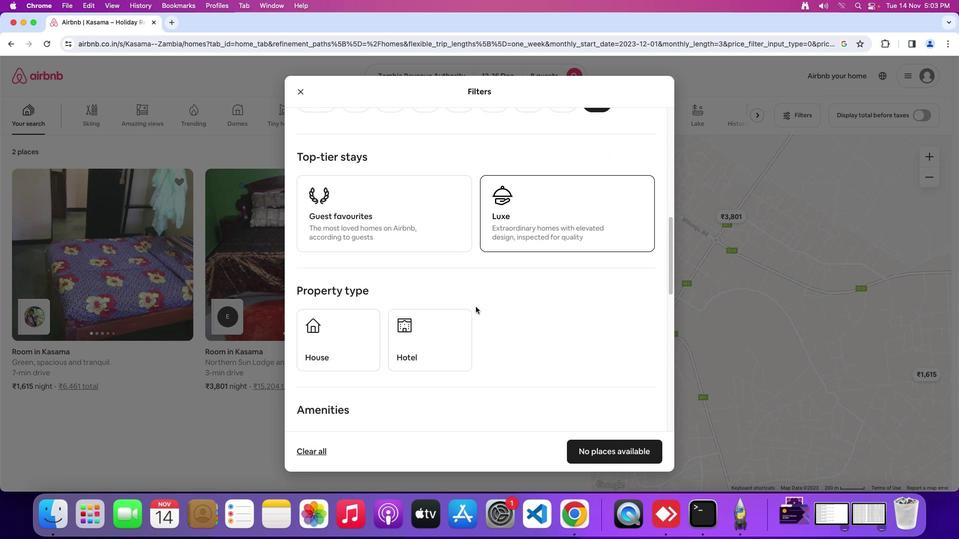 
Action: Mouse moved to (504, 311)
Screenshot: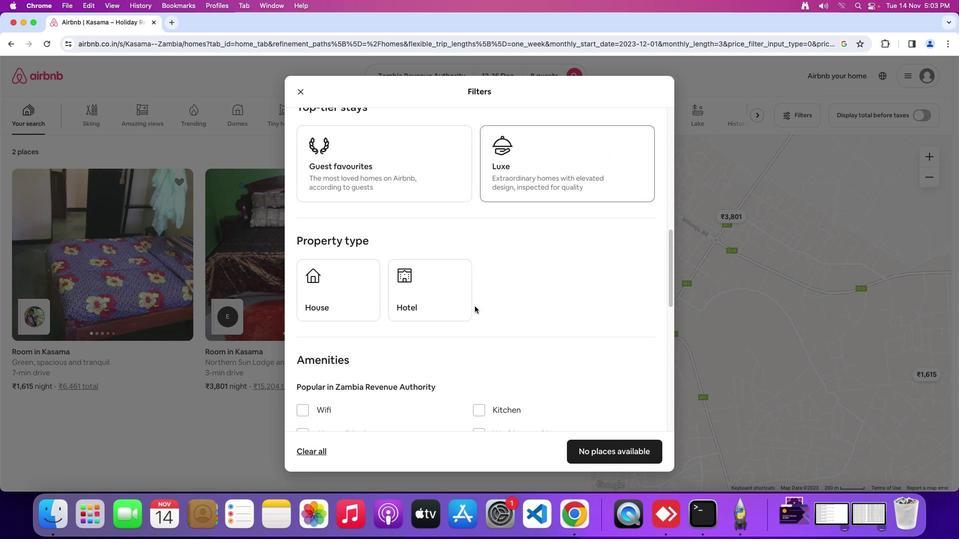 
Action: Mouse scrolled (504, 311) with delta (0, -2)
Screenshot: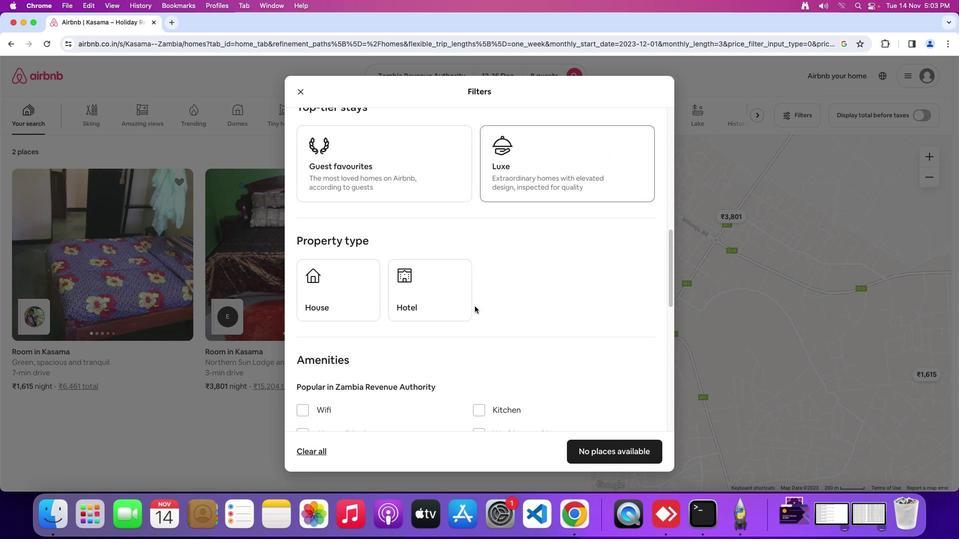 
Action: Mouse moved to (474, 306)
Screenshot: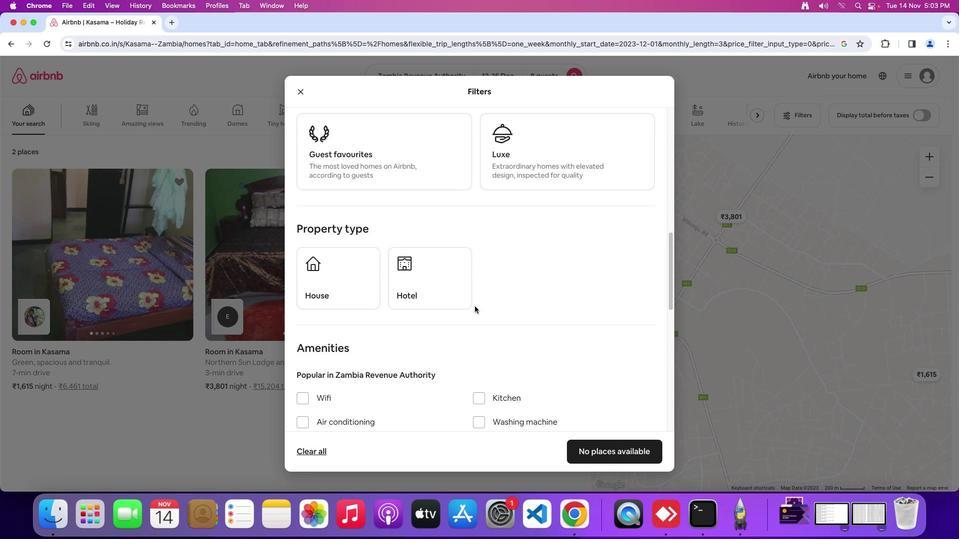 
Action: Mouse scrolled (474, 306) with delta (0, 0)
Screenshot: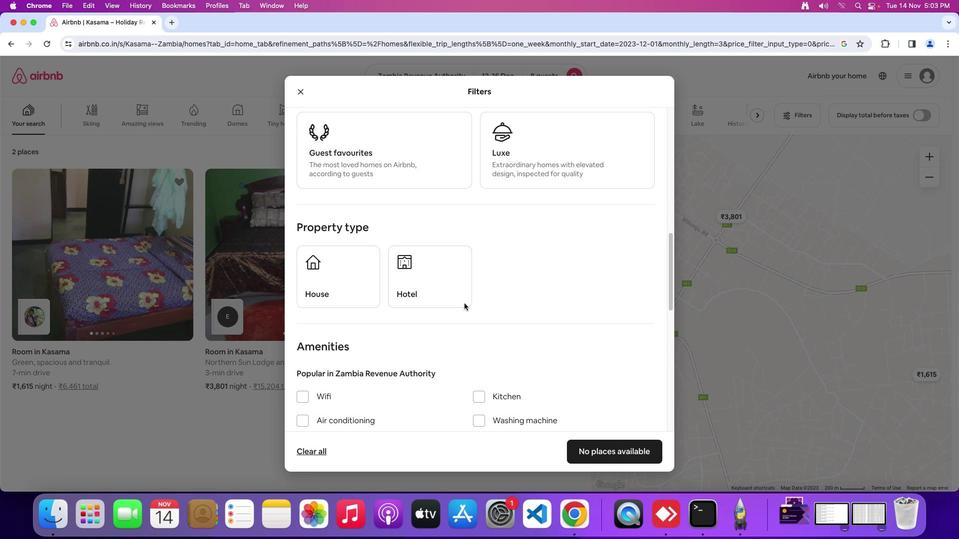 
Action: Mouse moved to (431, 299)
Screenshot: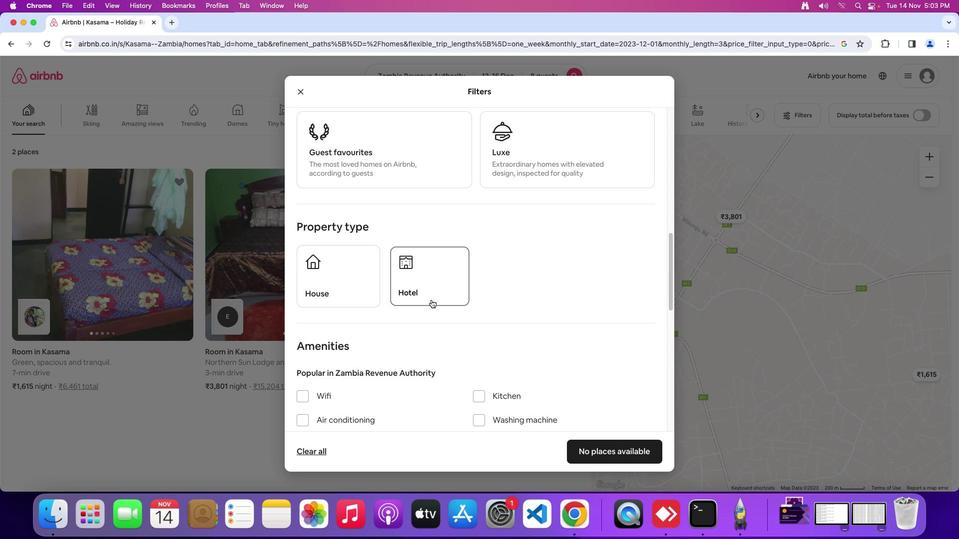 
Action: Mouse pressed left at (431, 299)
Screenshot: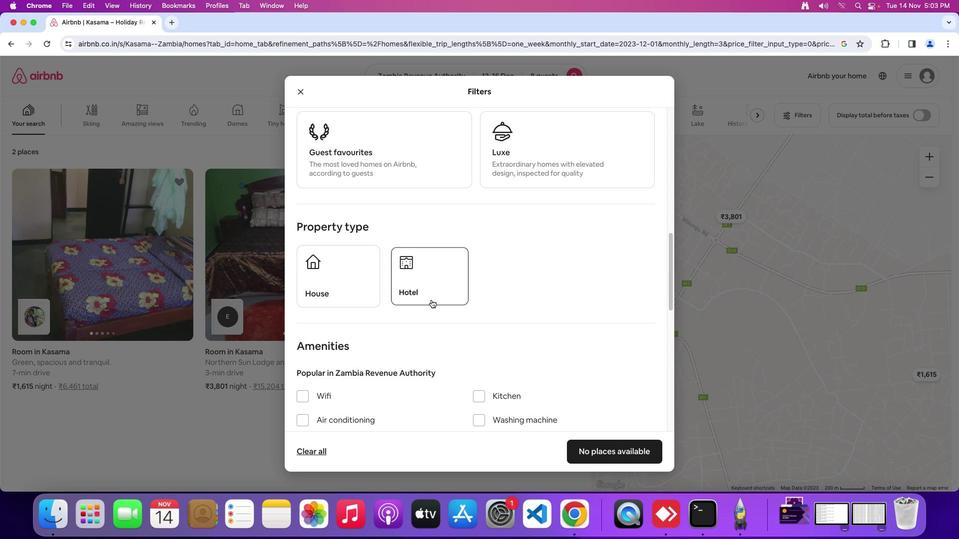 
Action: Mouse moved to (541, 316)
Screenshot: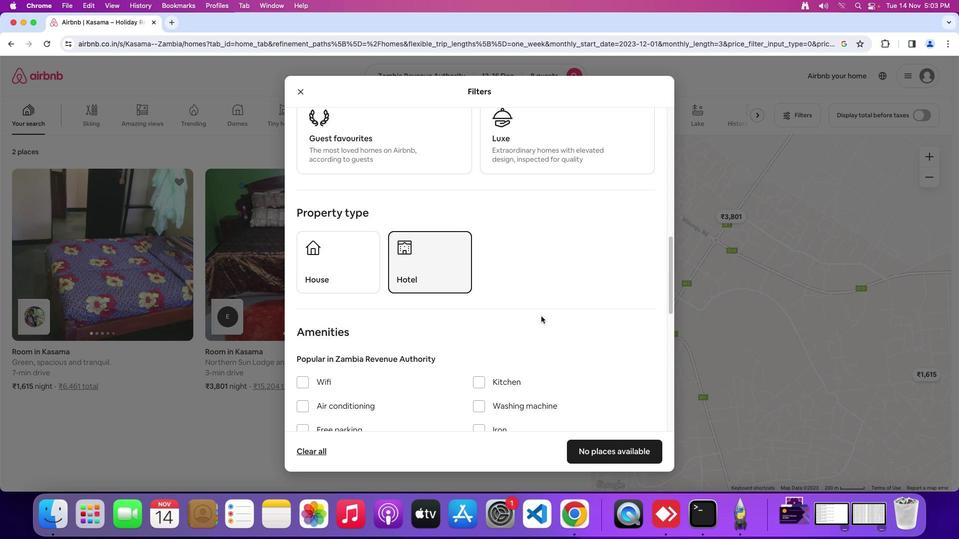 
Action: Mouse scrolled (541, 316) with delta (0, 0)
Screenshot: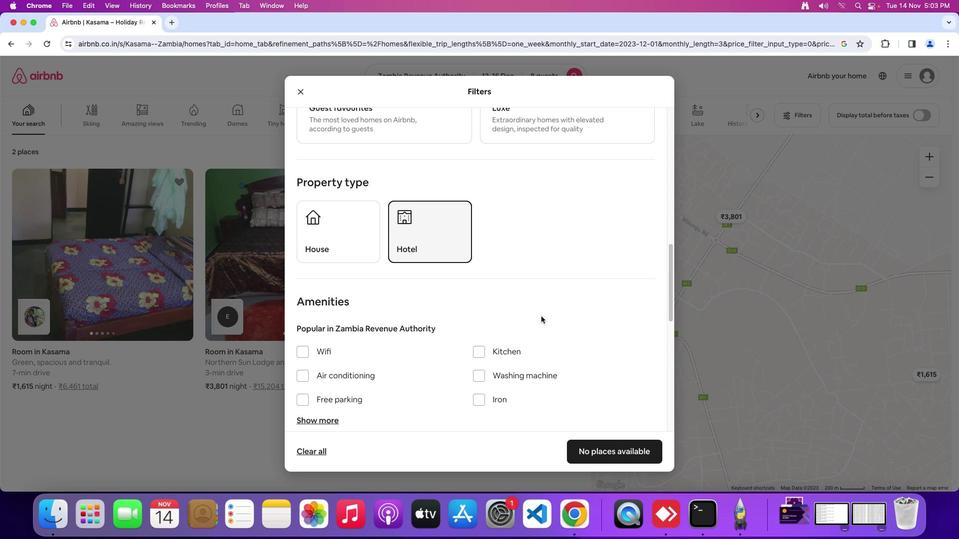 
Action: Mouse scrolled (541, 316) with delta (0, 0)
Screenshot: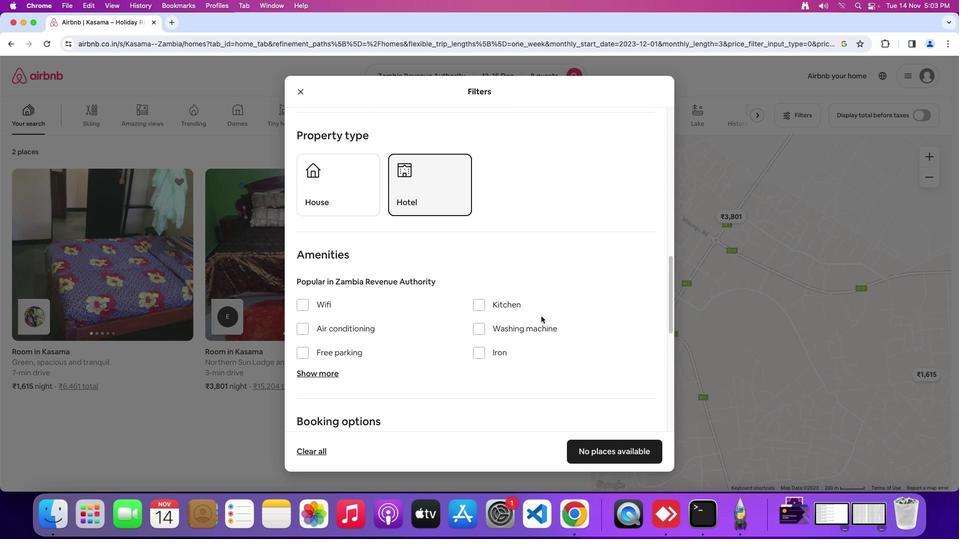 
Action: Mouse scrolled (541, 316) with delta (0, -1)
Screenshot: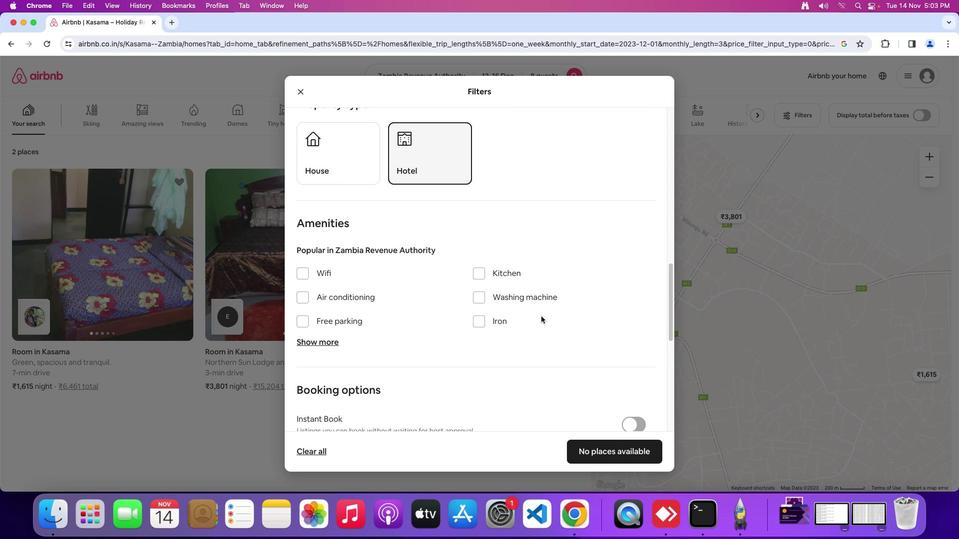 
Action: Mouse moved to (541, 316)
Screenshot: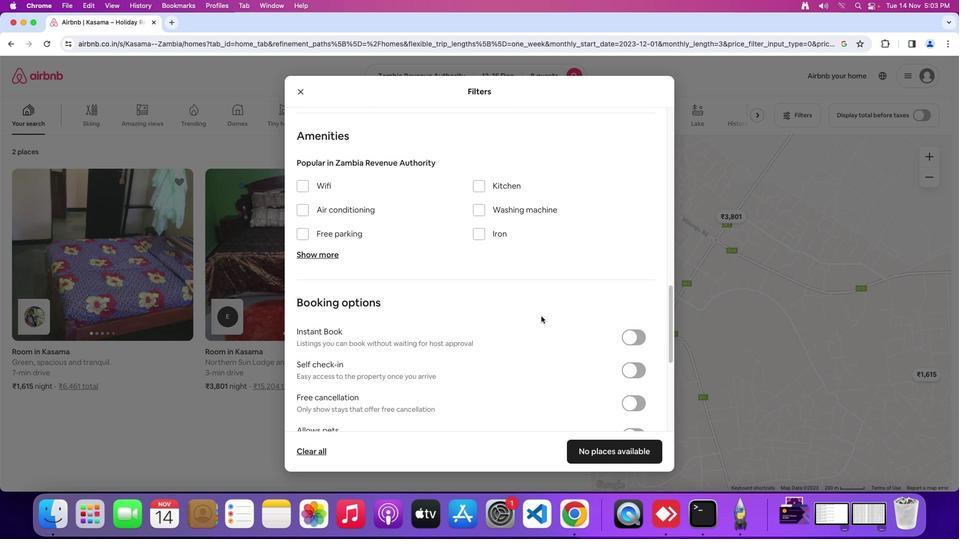 
Action: Mouse scrolled (541, 316) with delta (0, -2)
Screenshot: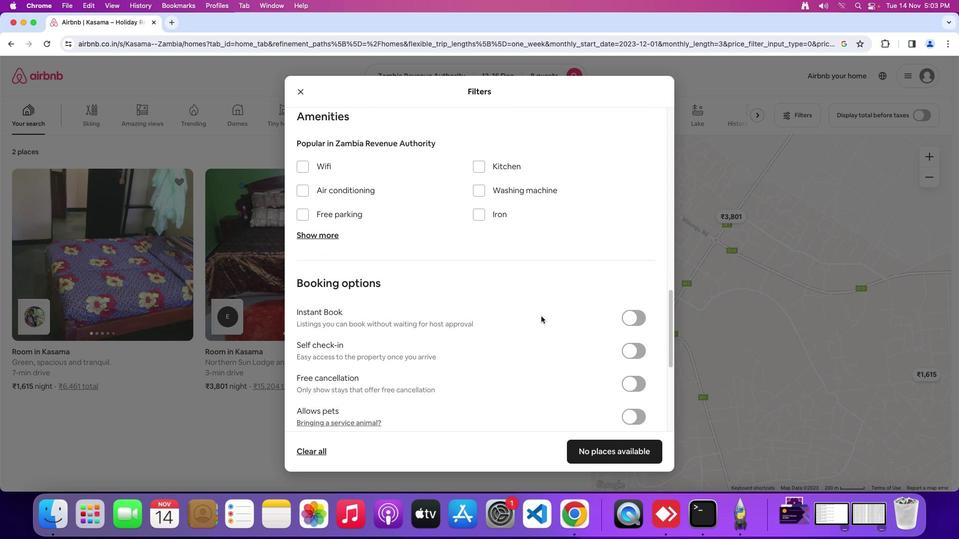 
Action: Mouse moved to (305, 168)
Screenshot: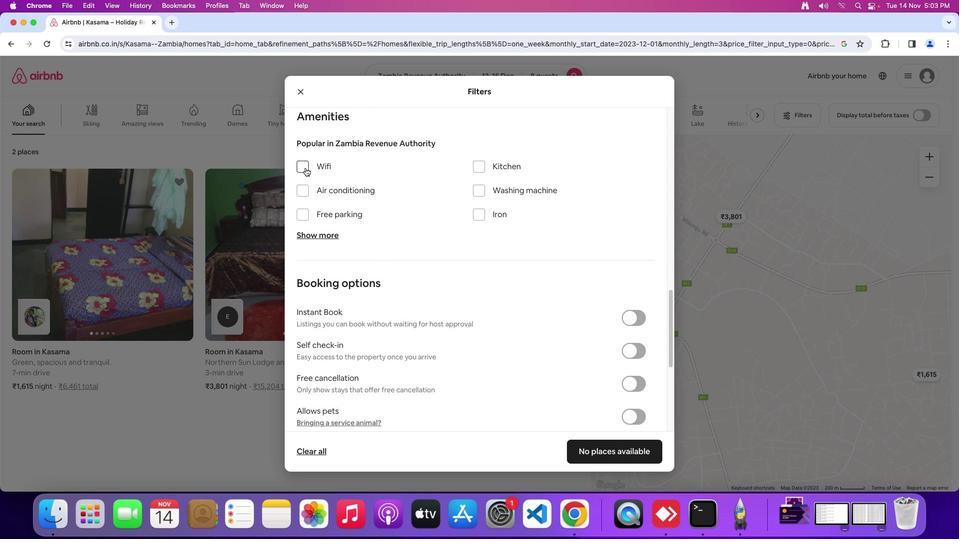 
Action: Mouse pressed left at (305, 168)
Screenshot: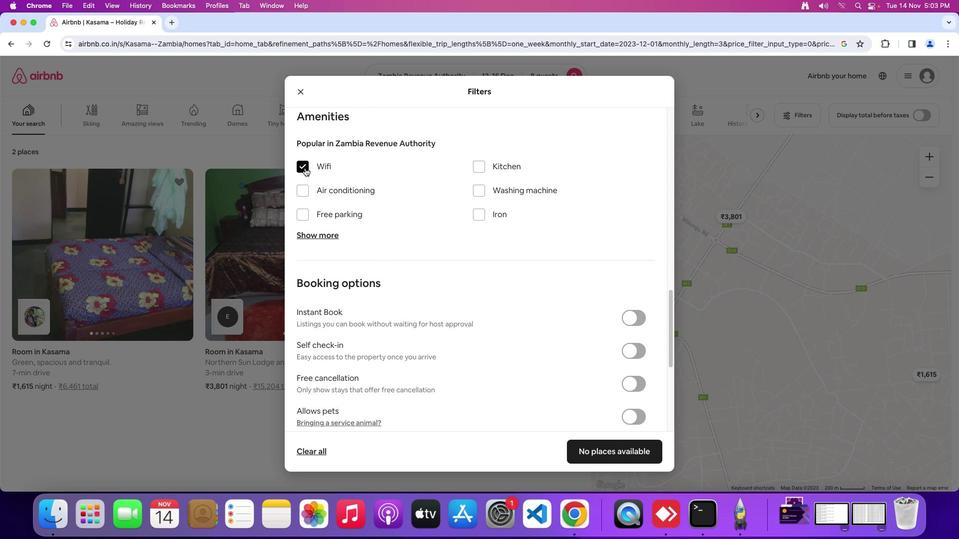 
Action: Mouse moved to (318, 230)
Screenshot: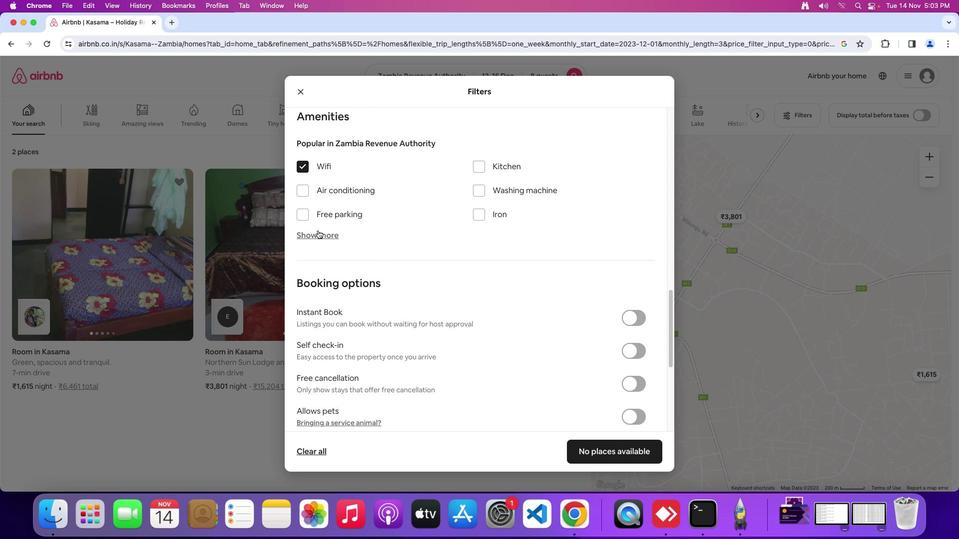 
Action: Mouse pressed left at (318, 230)
Screenshot: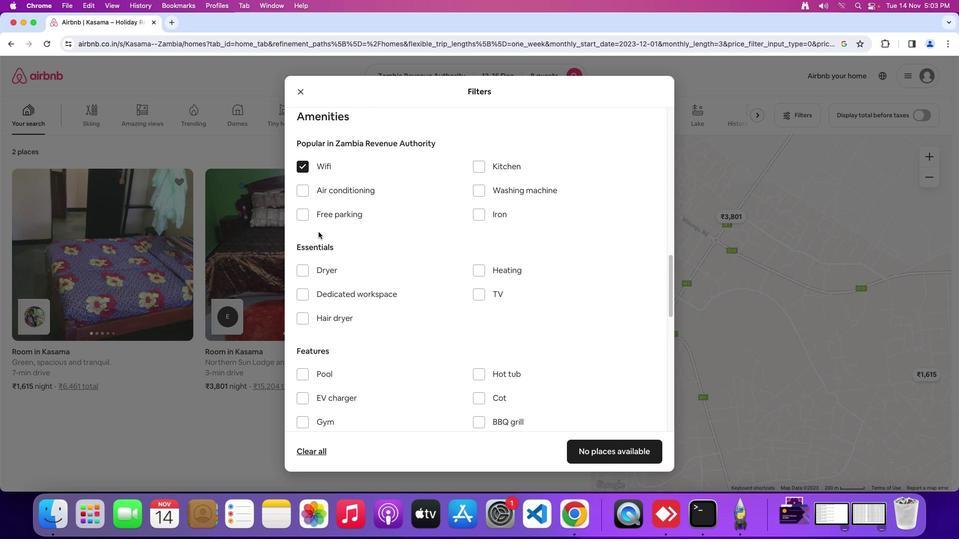 
Action: Mouse moved to (480, 292)
Screenshot: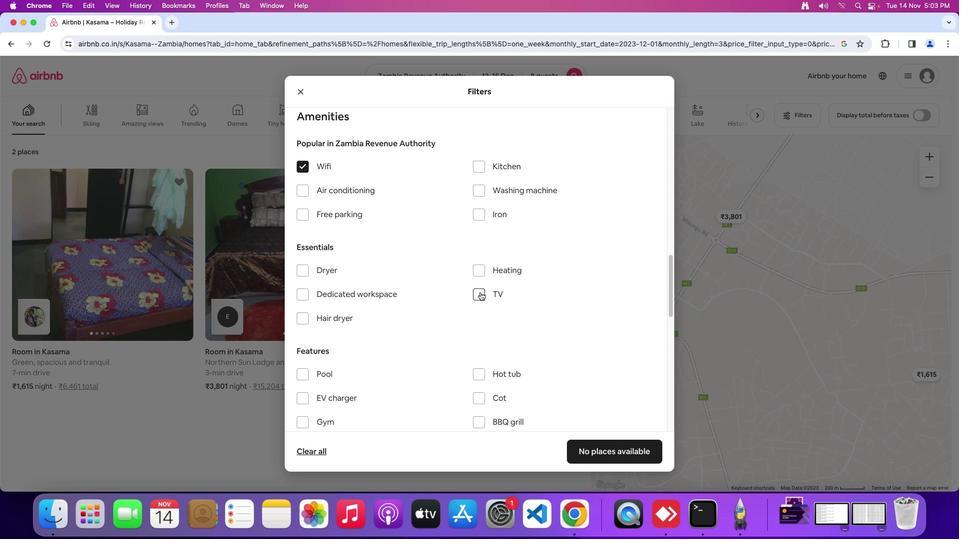 
Action: Mouse pressed left at (480, 292)
Screenshot: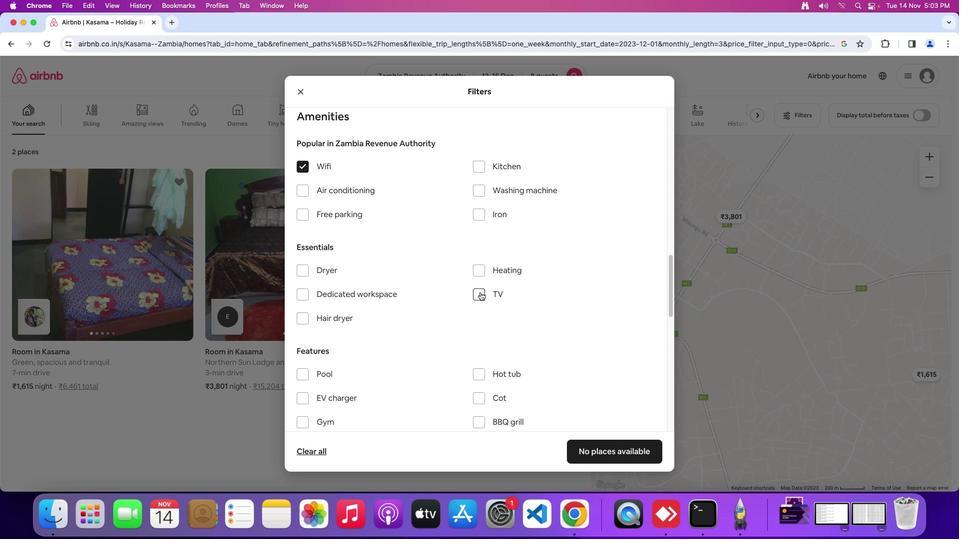 
Action: Mouse moved to (300, 213)
Screenshot: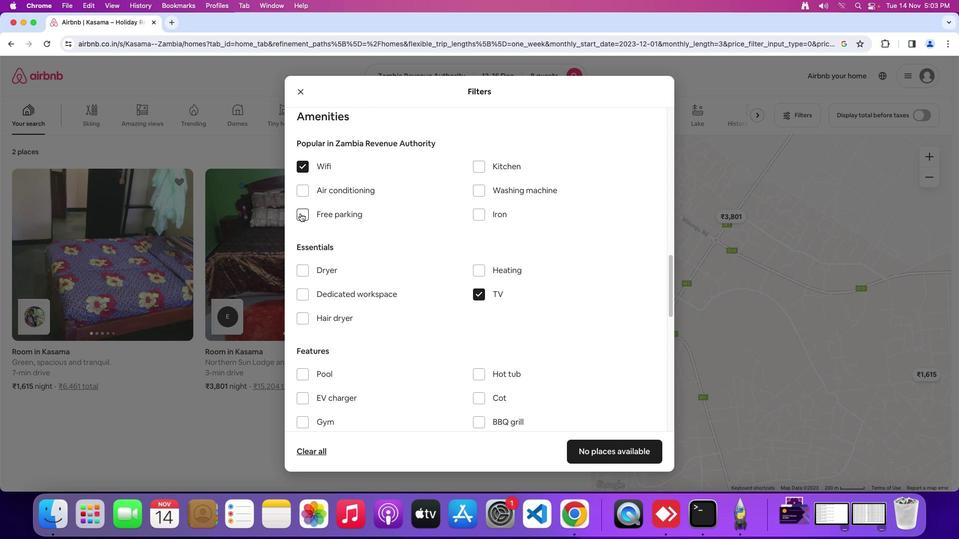 
Action: Mouse pressed left at (300, 213)
Screenshot: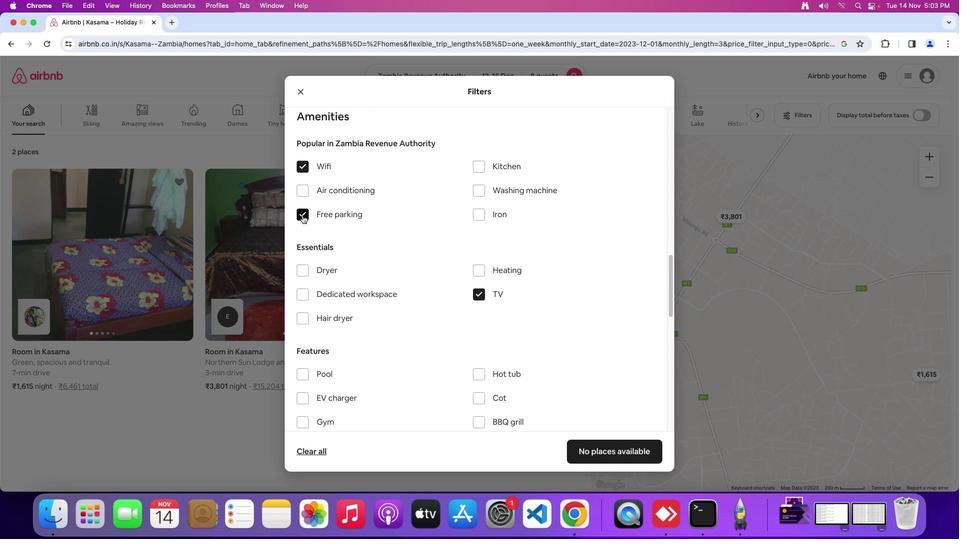 
Action: Mouse moved to (478, 259)
Screenshot: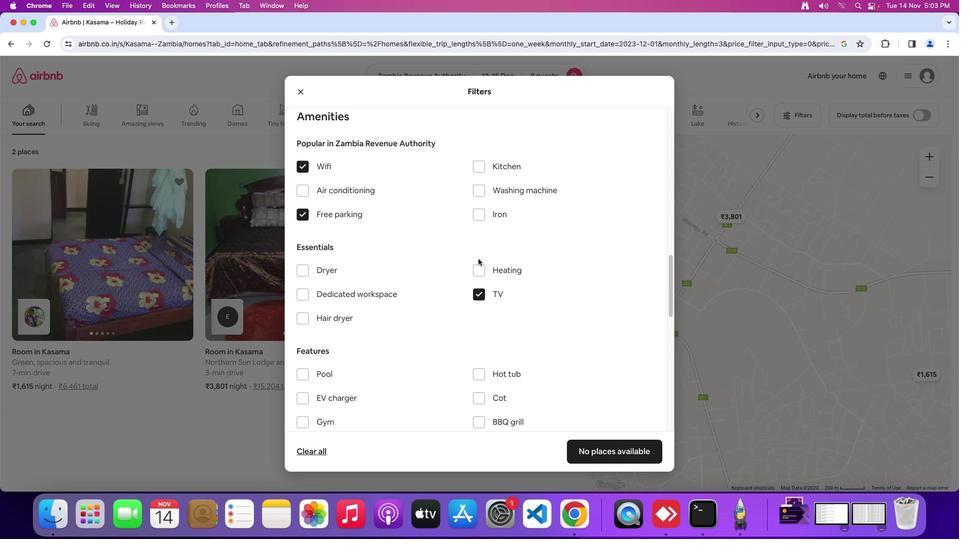 
Action: Mouse scrolled (478, 259) with delta (0, 0)
Screenshot: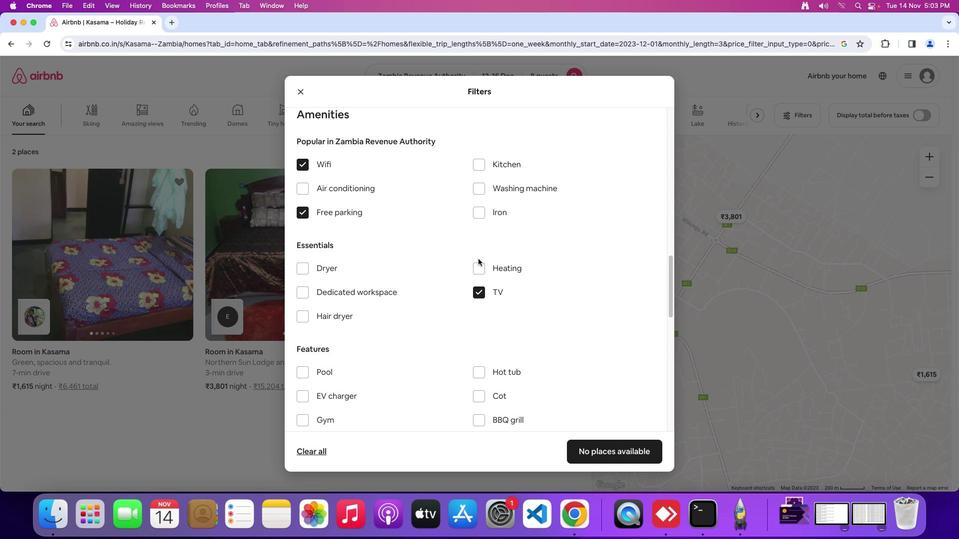 
Action: Mouse scrolled (478, 259) with delta (0, 0)
Screenshot: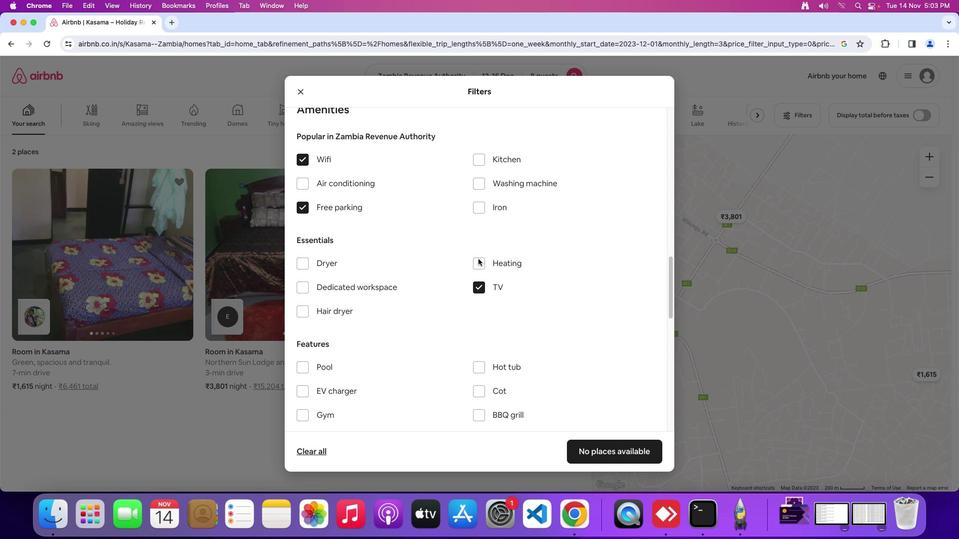 
Action: Mouse scrolled (478, 259) with delta (0, 0)
Screenshot: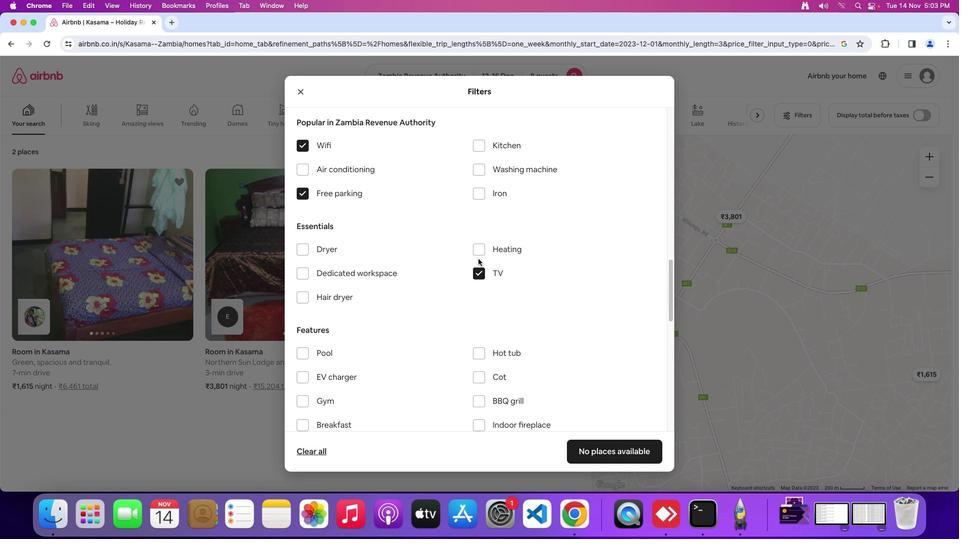
Action: Mouse scrolled (478, 259) with delta (0, 0)
Screenshot: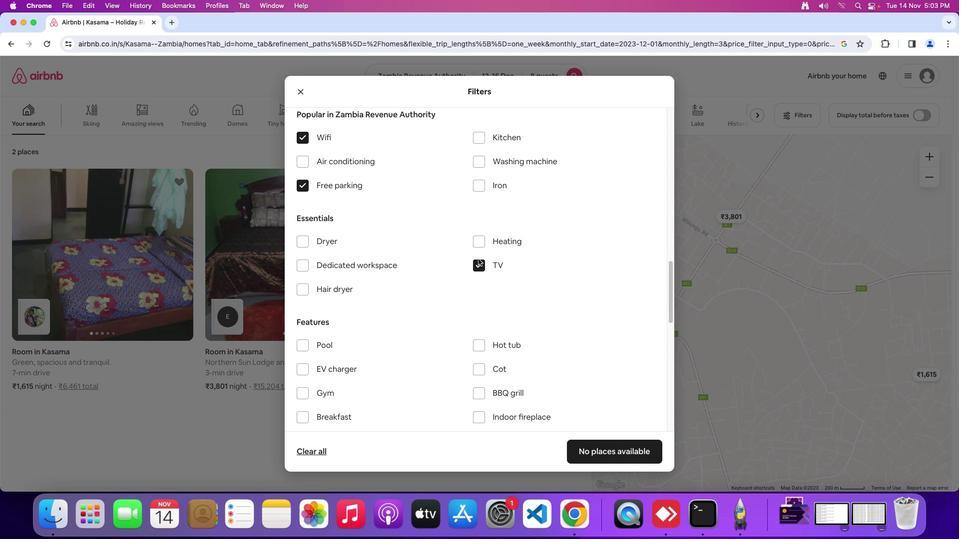 
Action: Mouse moved to (478, 259)
Screenshot: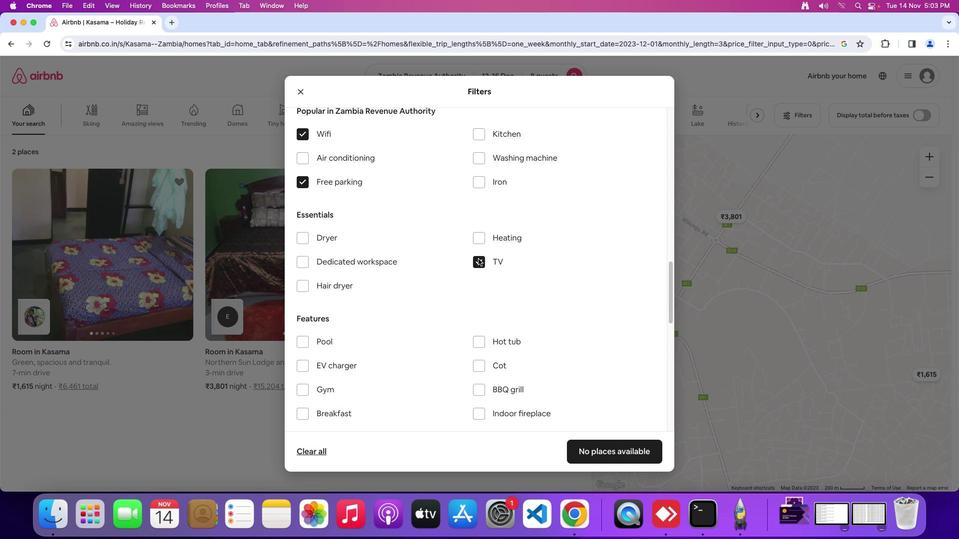 
Action: Mouse scrolled (478, 259) with delta (0, 0)
Screenshot: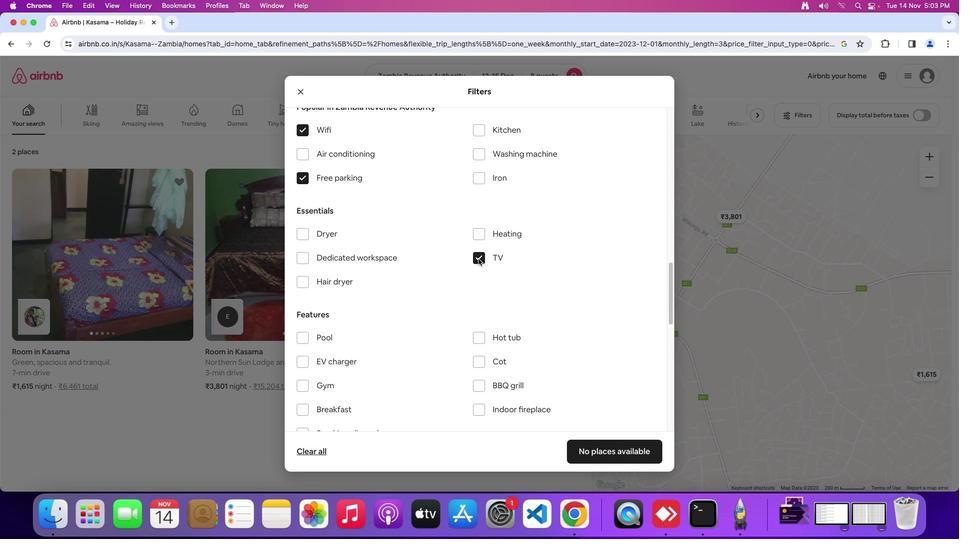 
Action: Mouse scrolled (478, 259) with delta (0, 0)
Screenshot: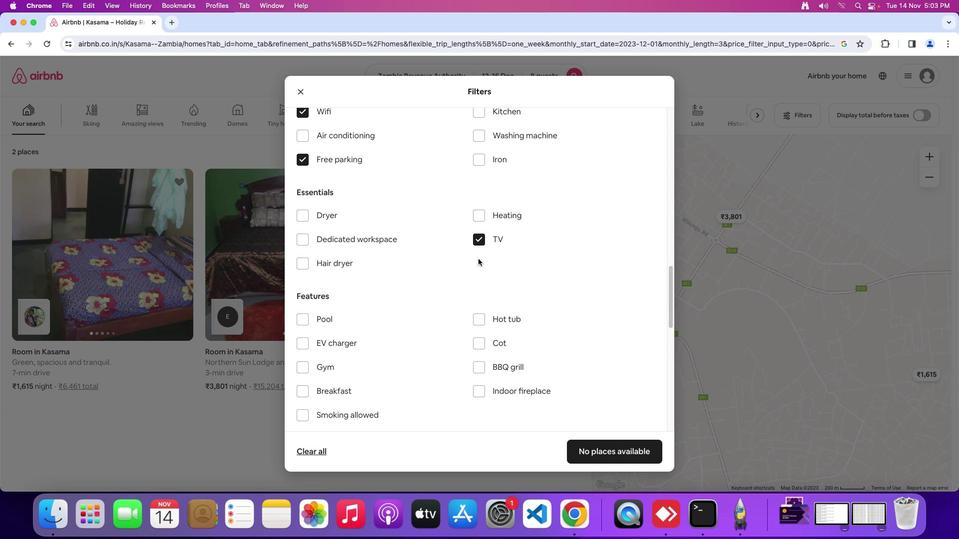 
Action: Mouse moved to (475, 260)
Screenshot: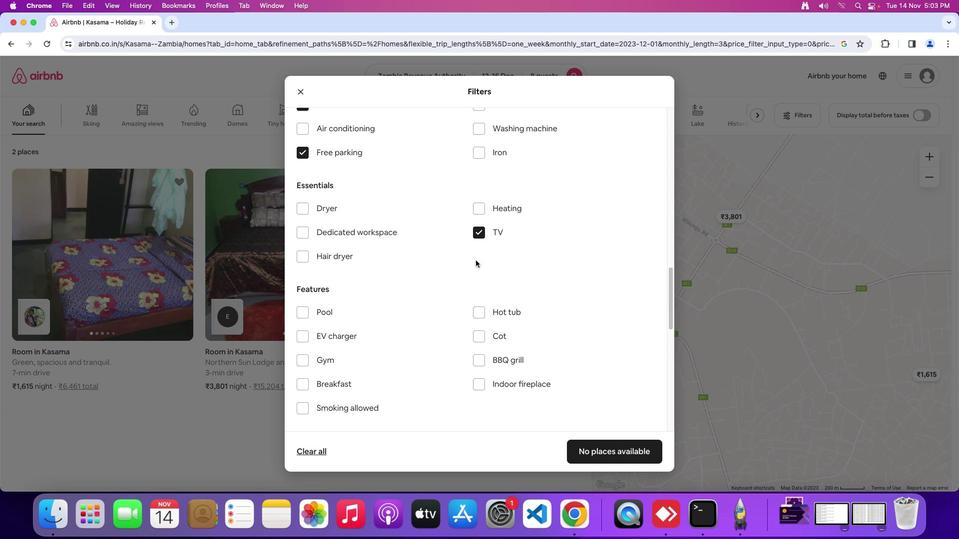 
Action: Mouse scrolled (475, 260) with delta (0, 0)
Screenshot: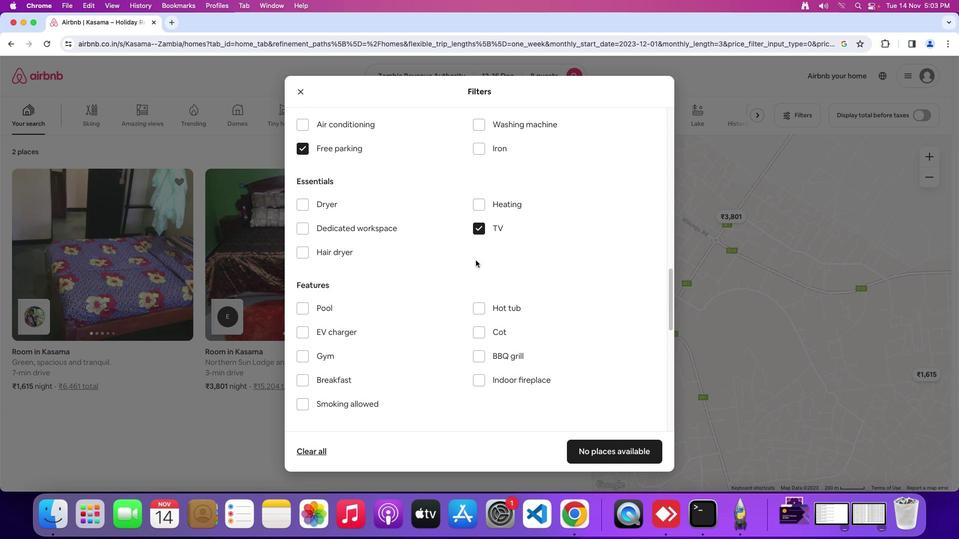 
Action: Mouse scrolled (475, 260) with delta (0, 0)
Screenshot: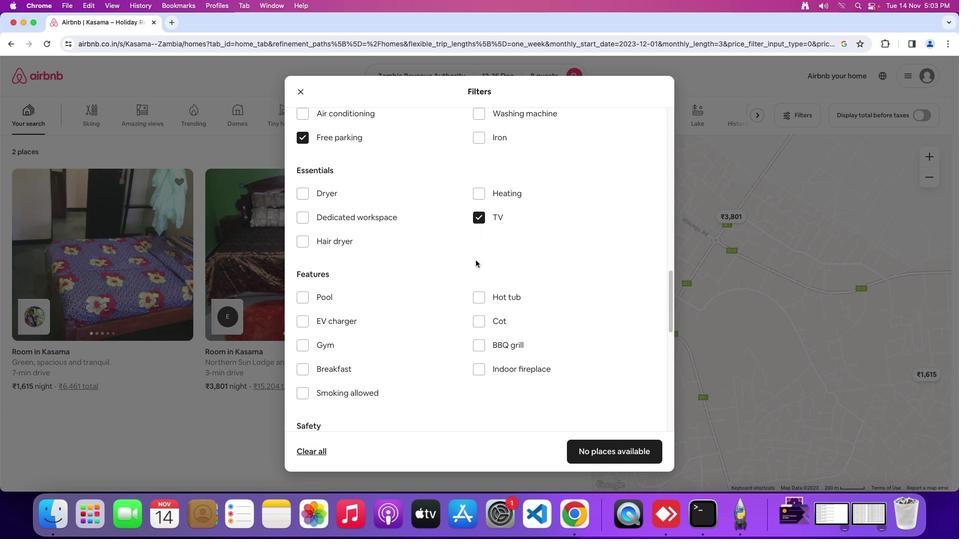 
Action: Mouse moved to (476, 260)
Screenshot: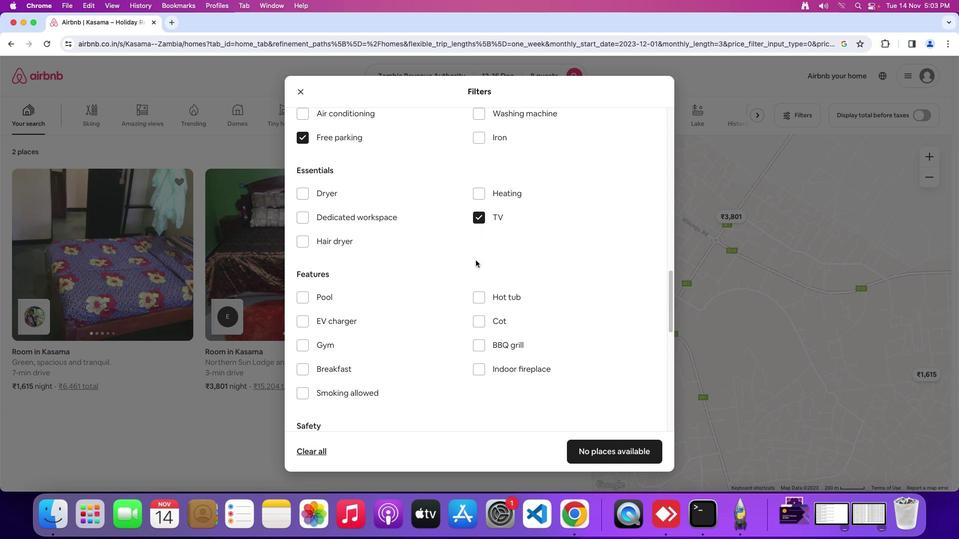 
Action: Mouse scrolled (476, 260) with delta (0, 0)
Screenshot: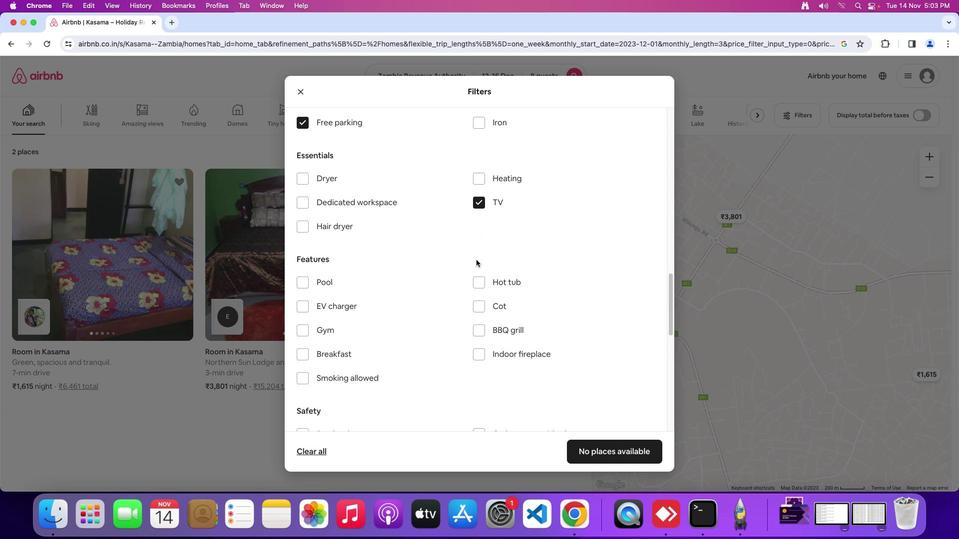 
Action: Mouse moved to (475, 260)
Screenshot: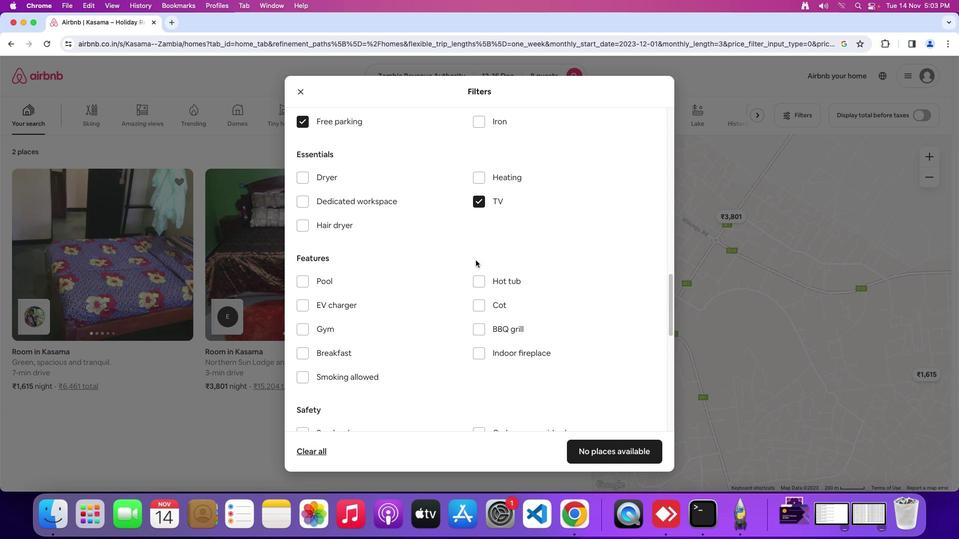 
Action: Mouse scrolled (475, 260) with delta (0, 0)
Screenshot: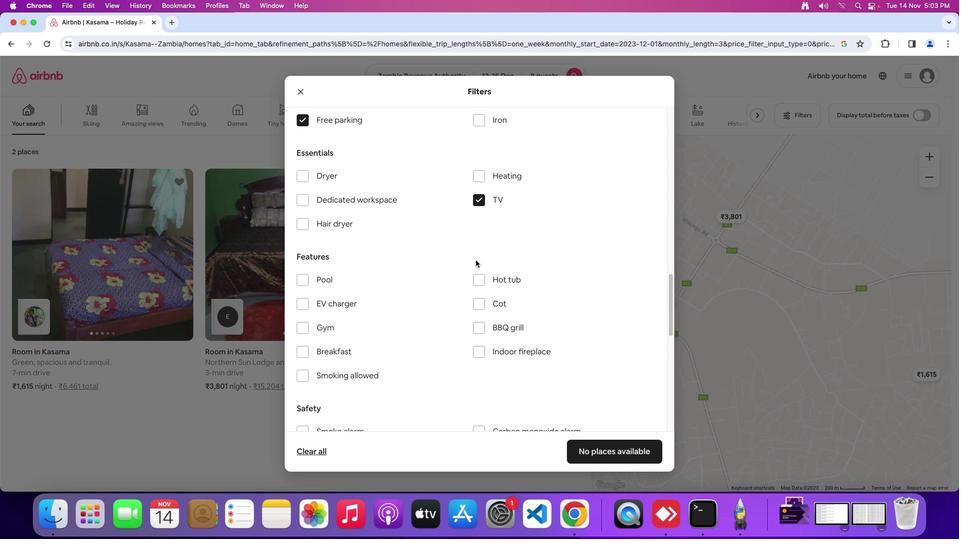 
Action: Mouse scrolled (475, 260) with delta (0, 0)
Screenshot: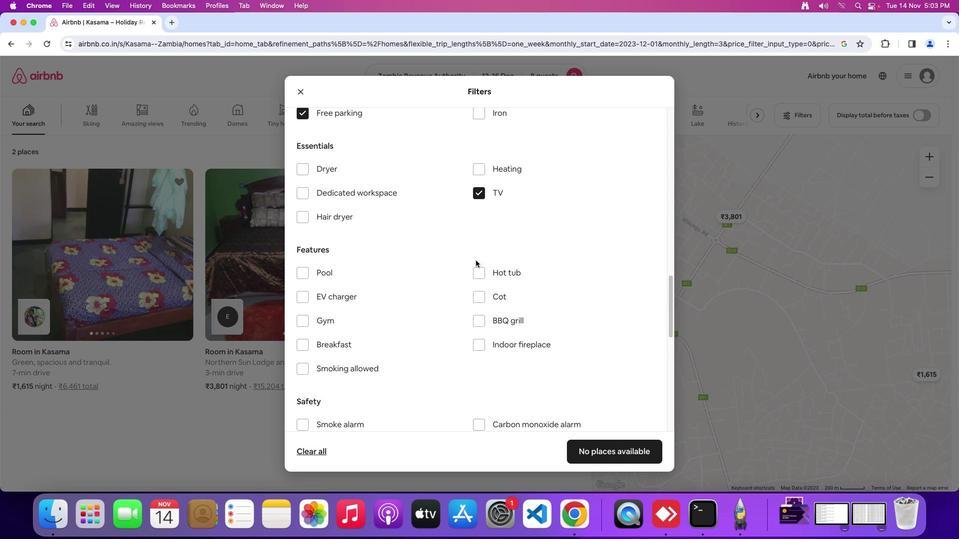 
Action: Mouse moved to (495, 317)
Screenshot: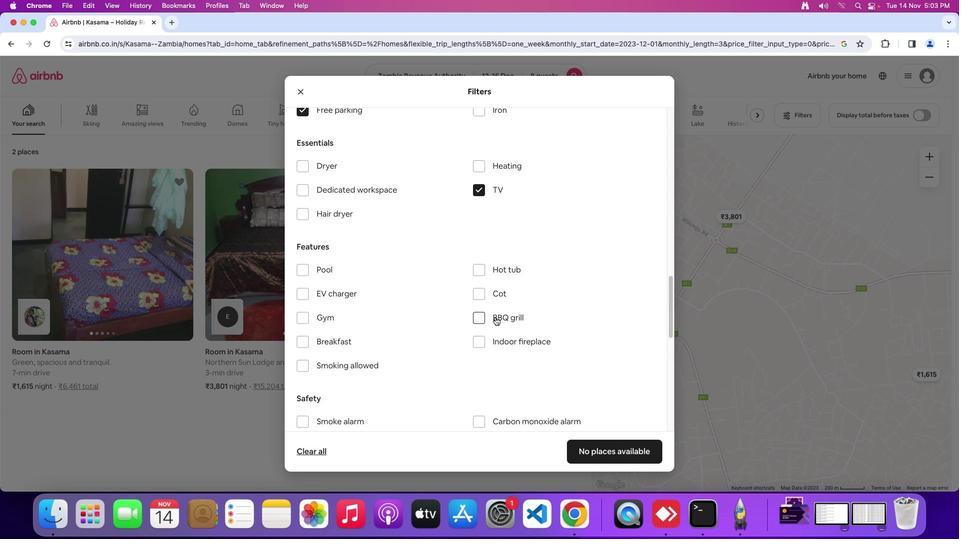 
Action: Mouse scrolled (495, 317) with delta (0, 0)
Screenshot: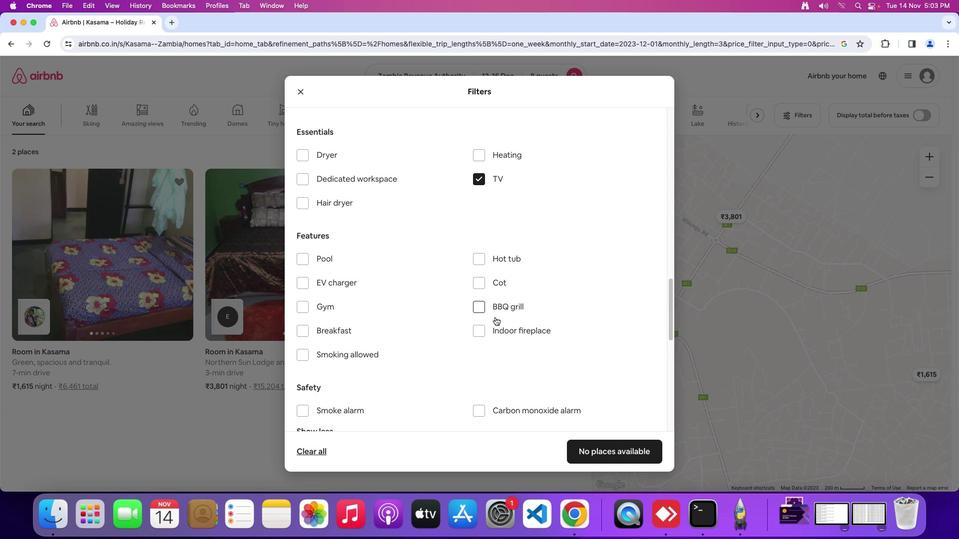 
Action: Mouse moved to (495, 317)
Screenshot: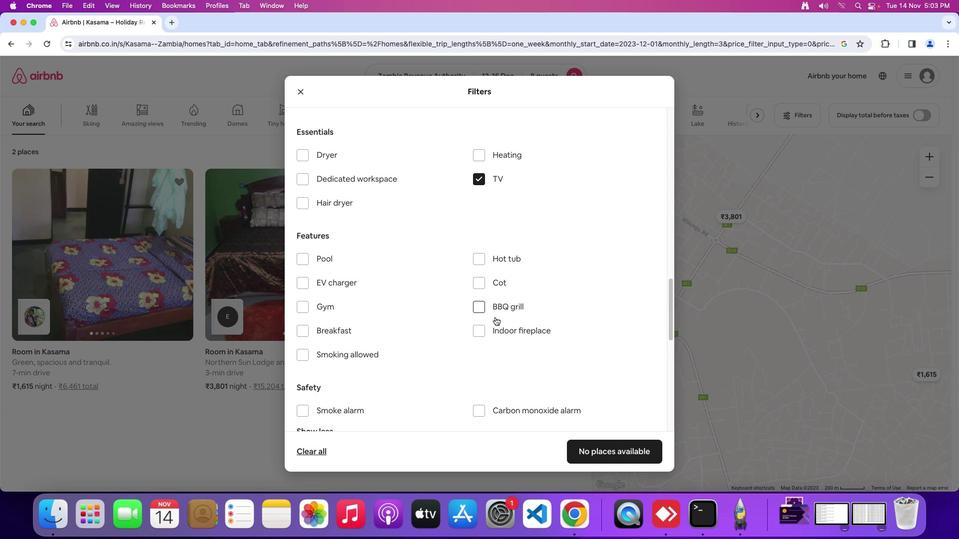 
Action: Mouse scrolled (495, 317) with delta (0, 0)
Screenshot: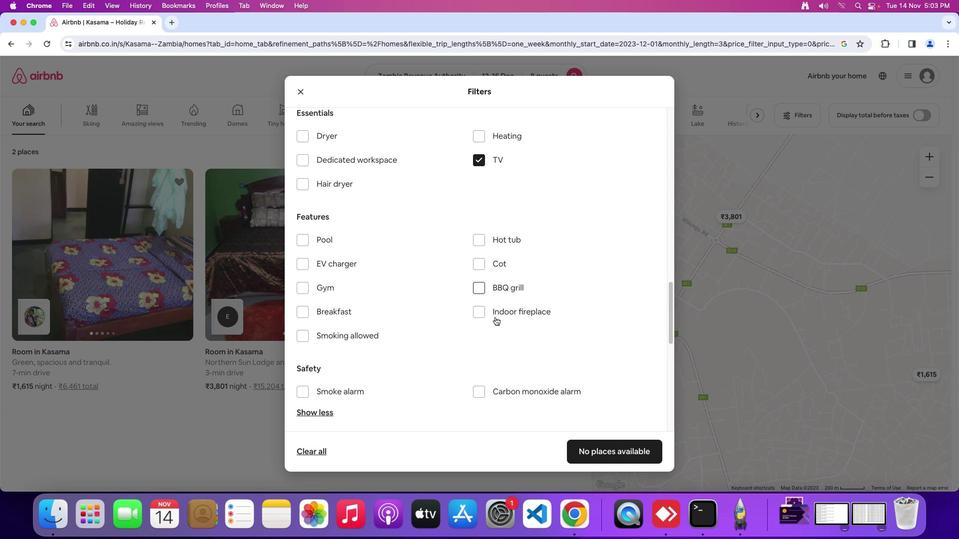 
Action: Mouse moved to (495, 317)
Screenshot: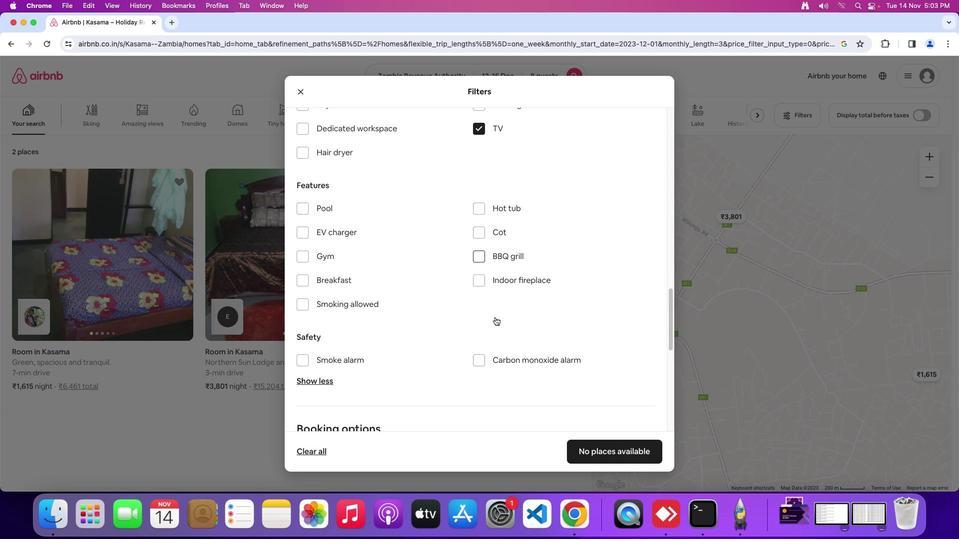 
Action: Mouse scrolled (495, 317) with delta (0, -1)
Screenshot: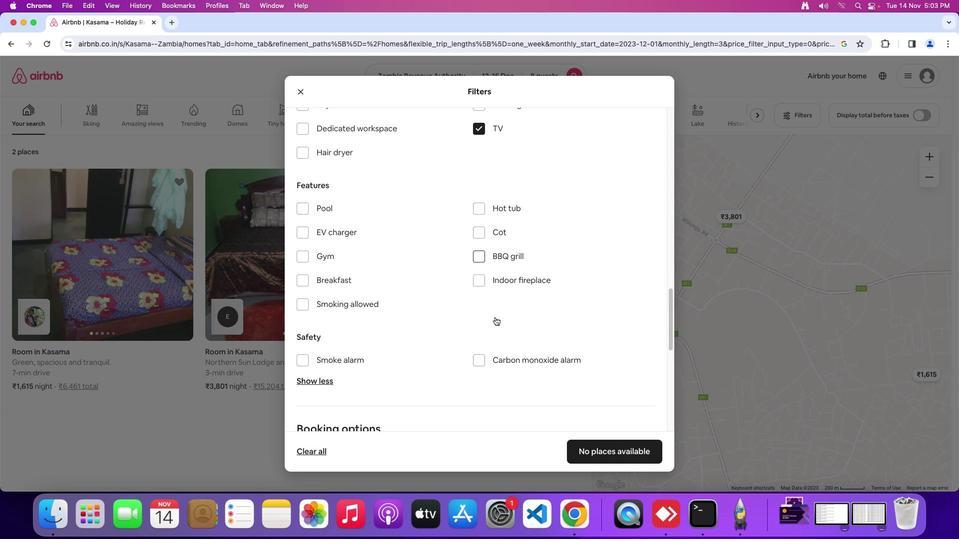 
Action: Mouse scrolled (495, 317) with delta (0, -1)
Screenshot: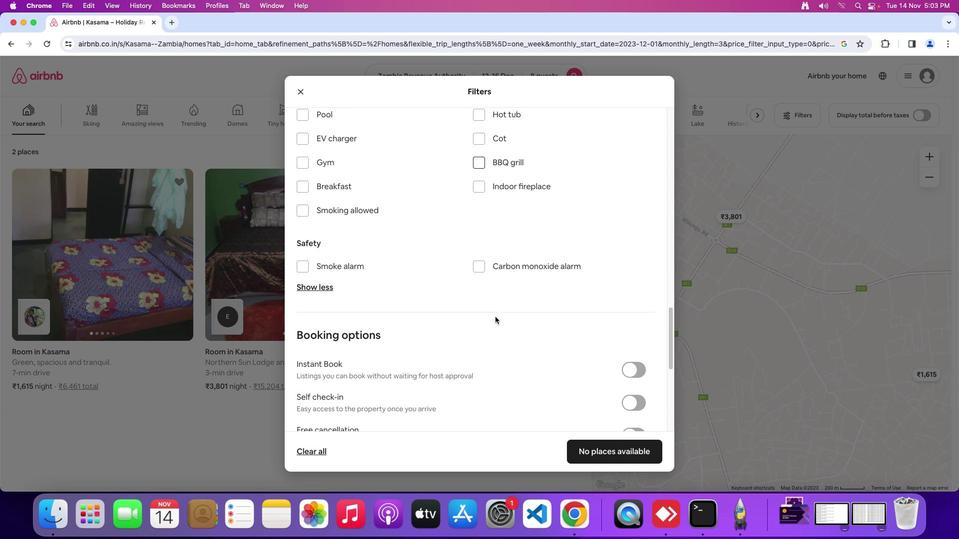 
Action: Mouse moved to (477, 270)
Screenshot: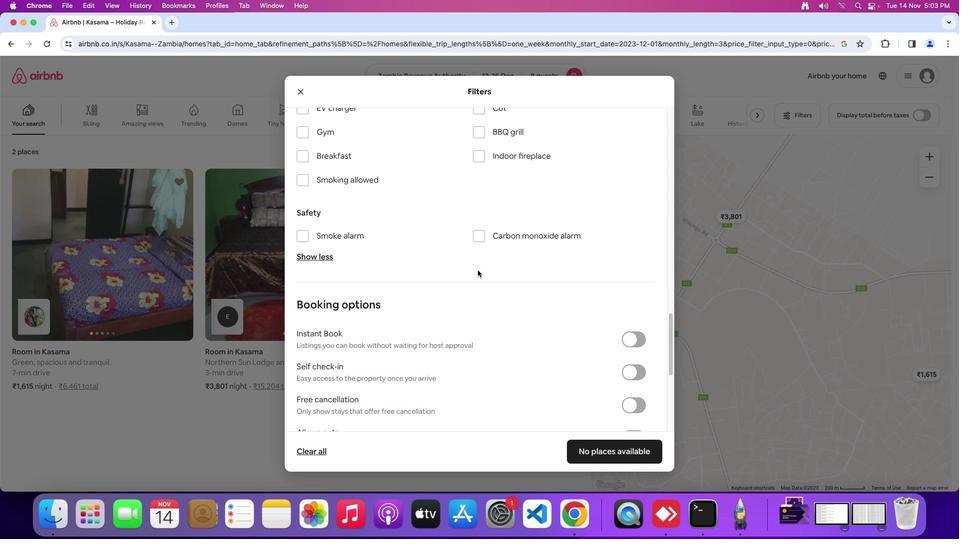 
Action: Mouse scrolled (477, 270) with delta (0, 0)
Screenshot: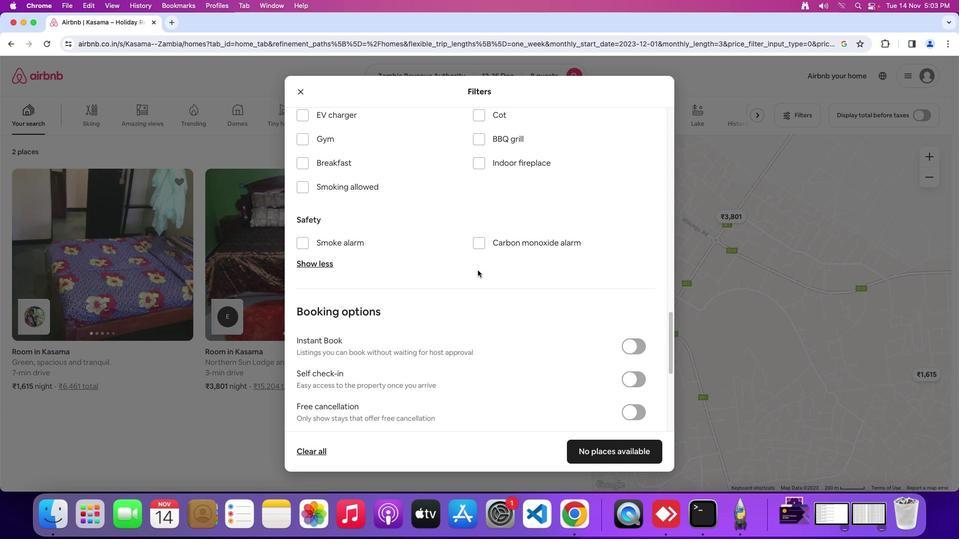 
Action: Mouse scrolled (477, 270) with delta (0, 0)
Screenshot: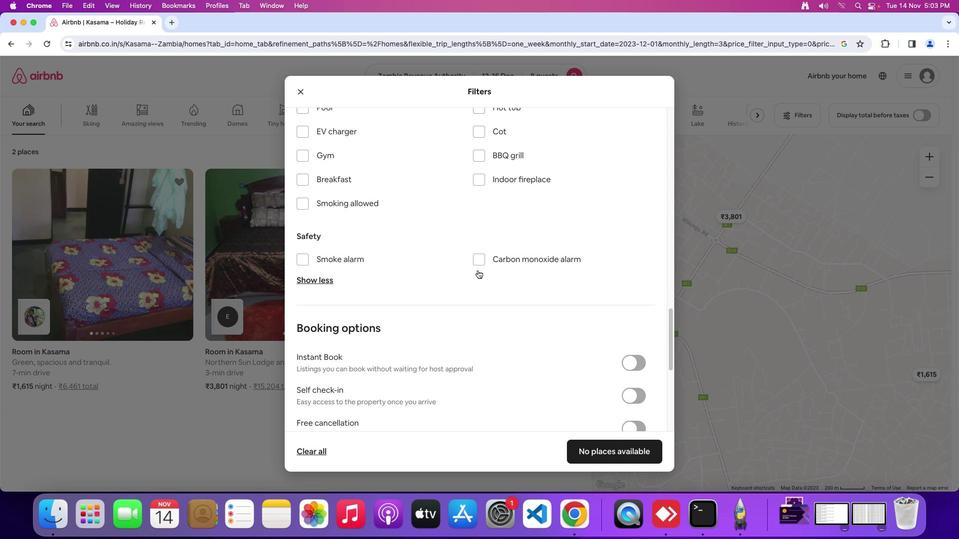 
Action: Mouse scrolled (477, 270) with delta (0, 1)
Screenshot: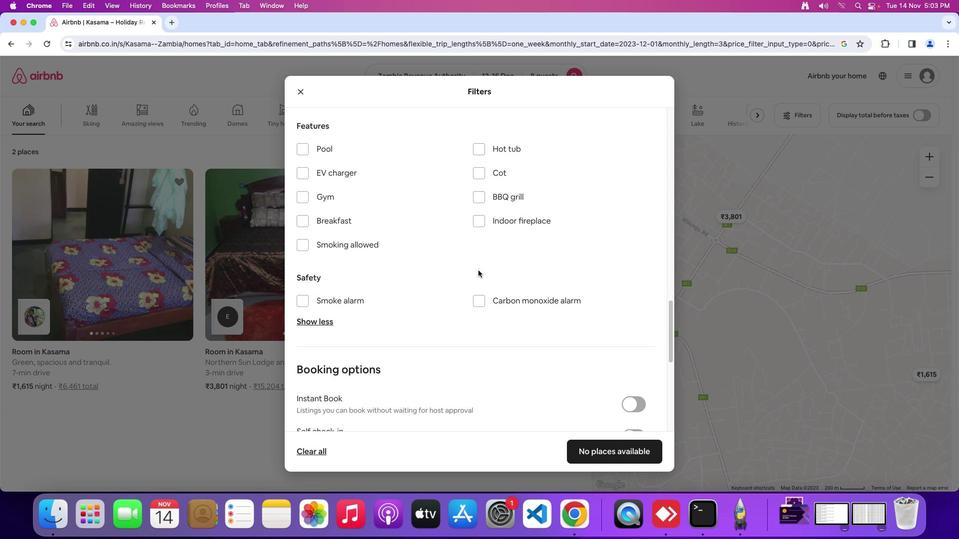
Action: Mouse moved to (312, 235)
Screenshot: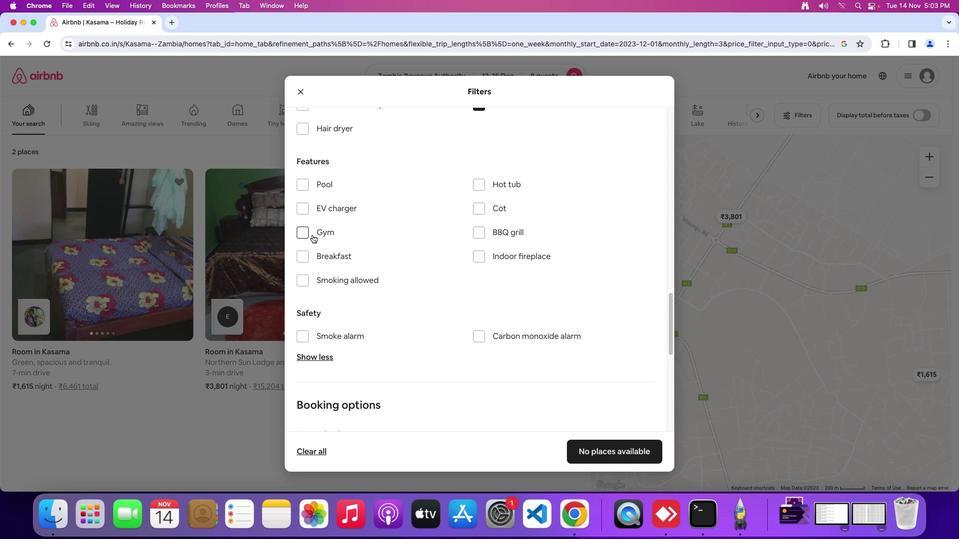 
Action: Mouse pressed left at (312, 235)
Screenshot: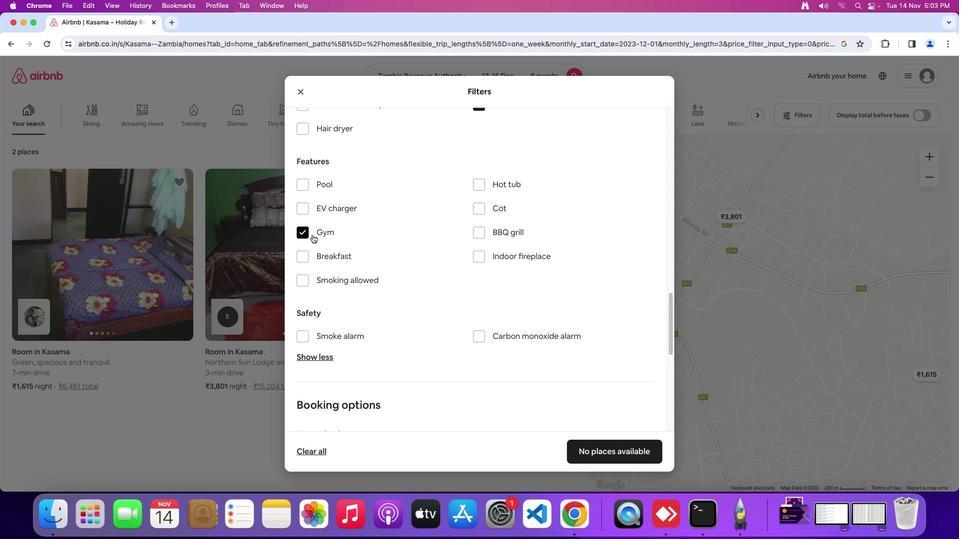 
Action: Mouse moved to (306, 255)
Screenshot: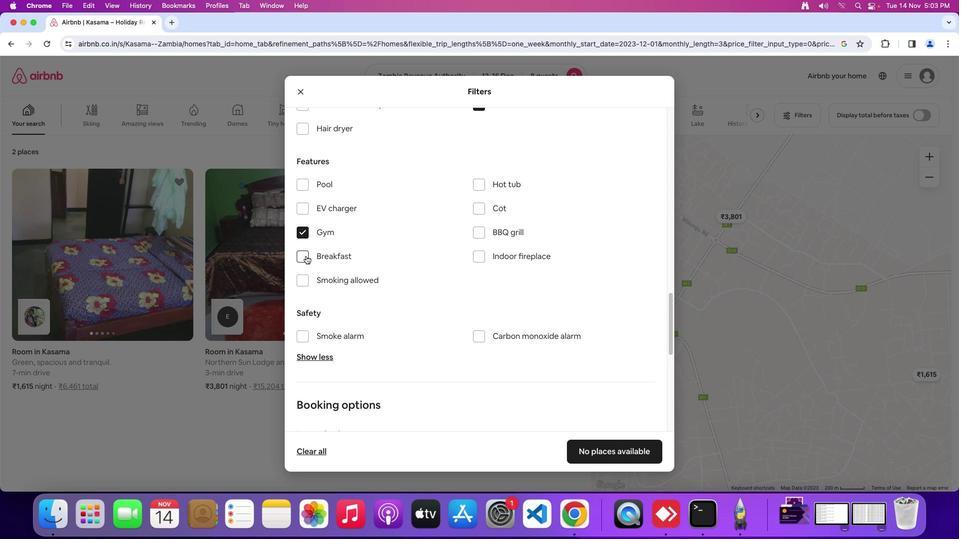 
Action: Mouse pressed left at (306, 255)
Screenshot: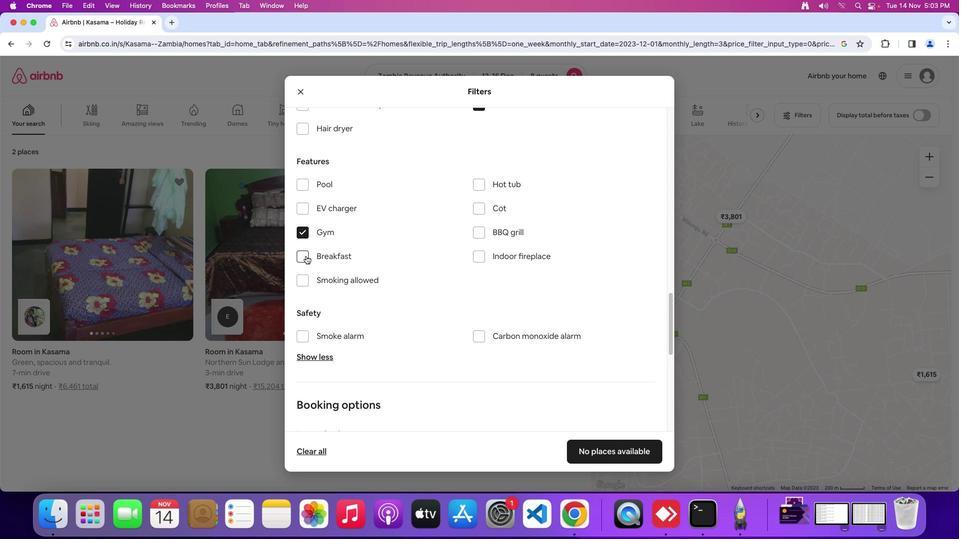 
Action: Mouse moved to (431, 250)
Screenshot: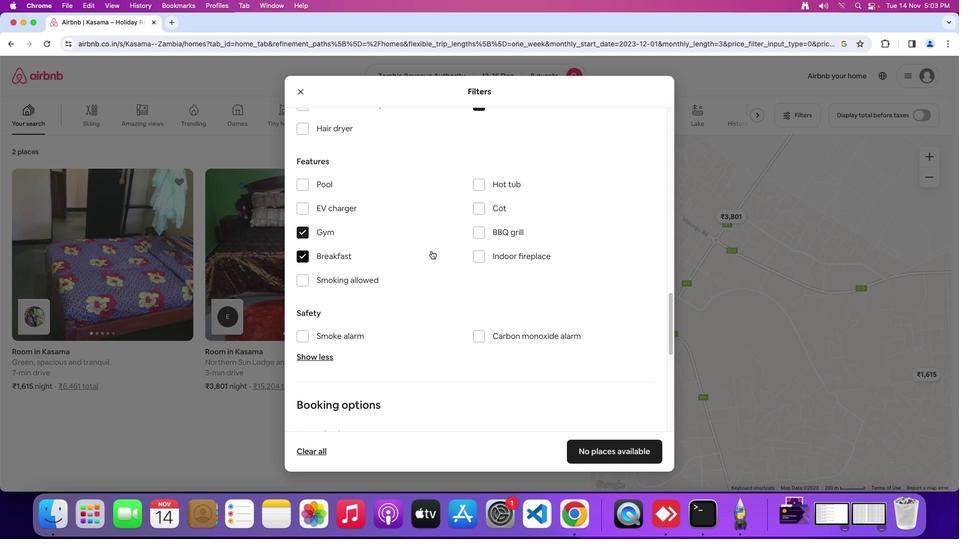 
Action: Mouse scrolled (431, 250) with delta (0, 0)
Screenshot: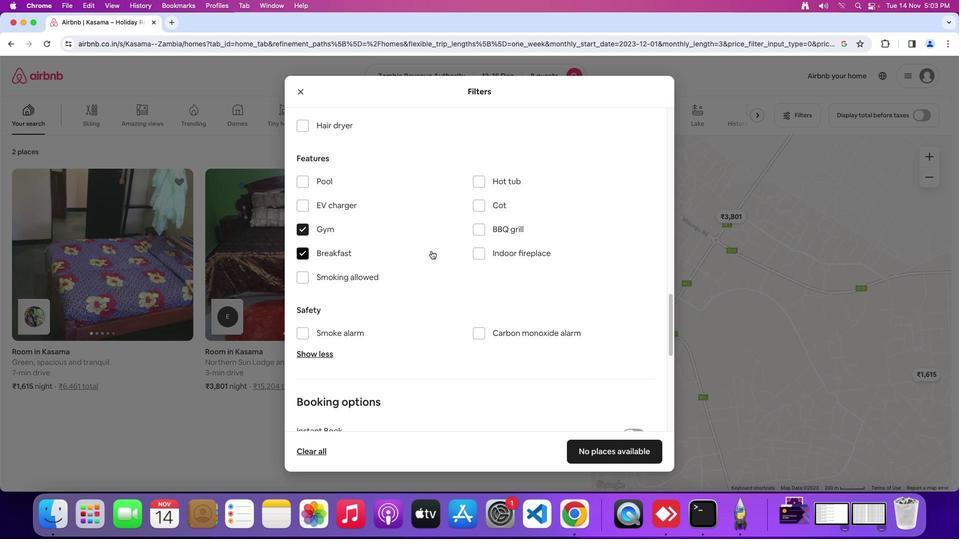 
Action: Mouse scrolled (431, 250) with delta (0, 0)
Screenshot: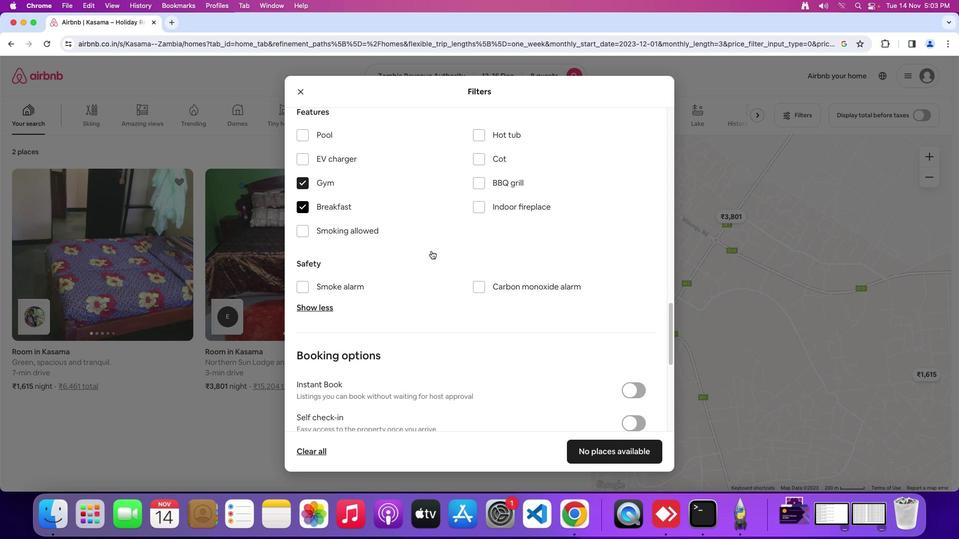 
Action: Mouse scrolled (431, 250) with delta (0, -1)
Screenshot: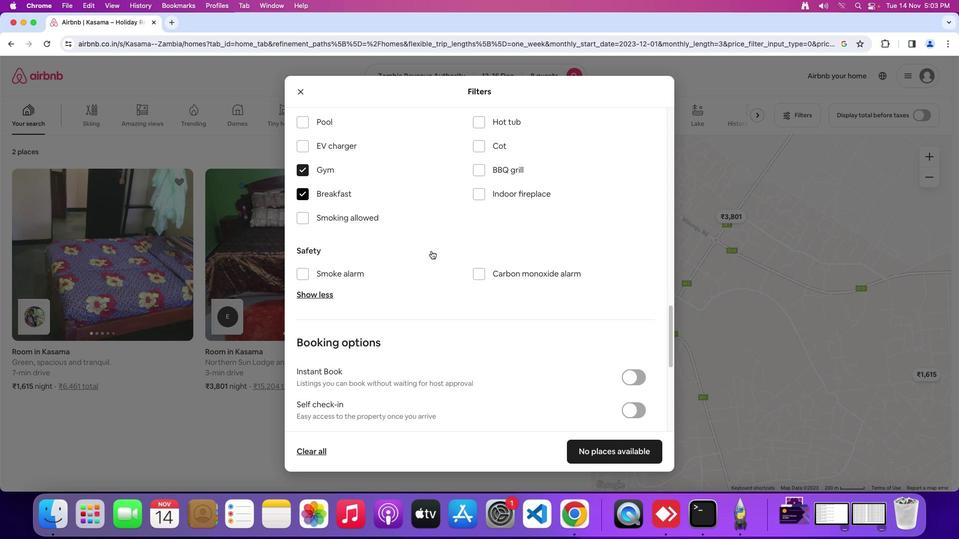 
Action: Mouse moved to (431, 251)
Screenshot: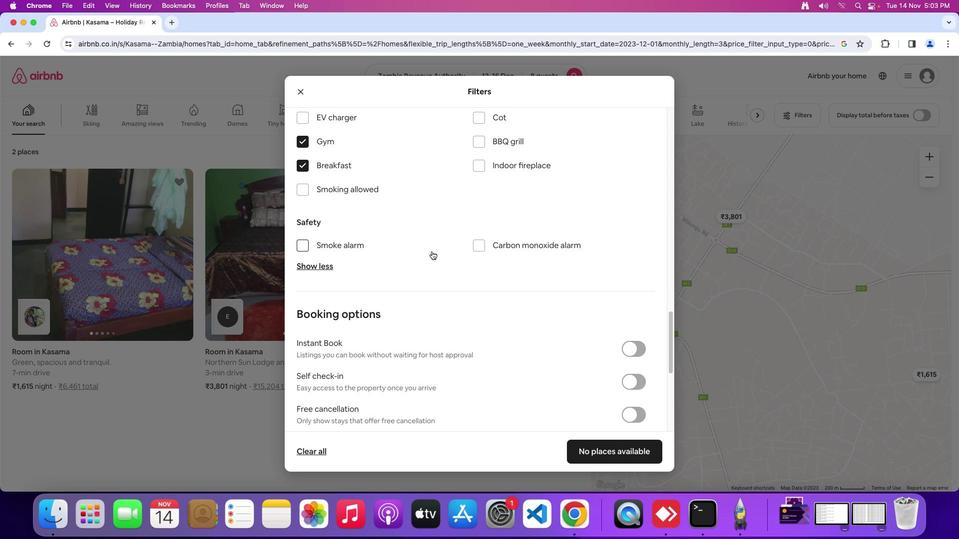 
Action: Mouse scrolled (431, 251) with delta (0, 0)
Screenshot: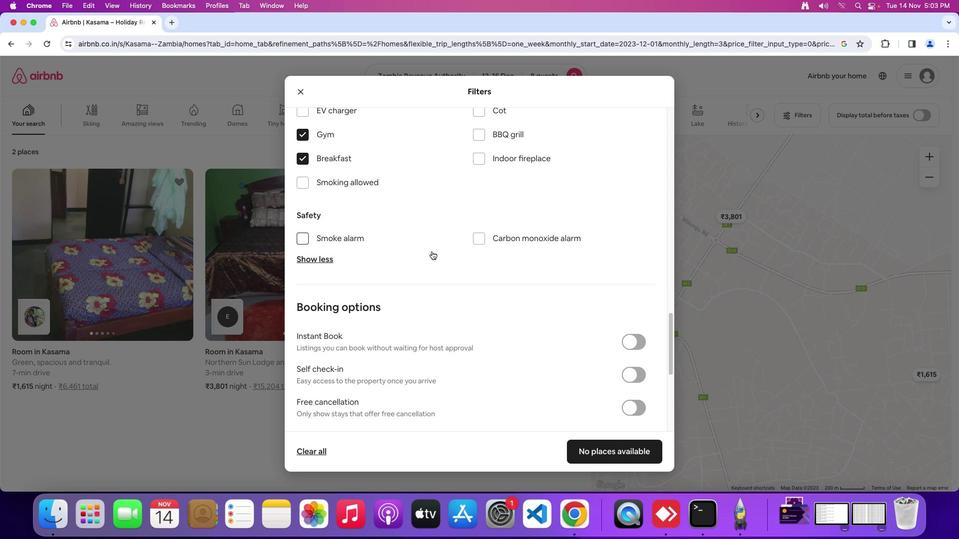 
Action: Mouse scrolled (431, 251) with delta (0, 0)
Screenshot: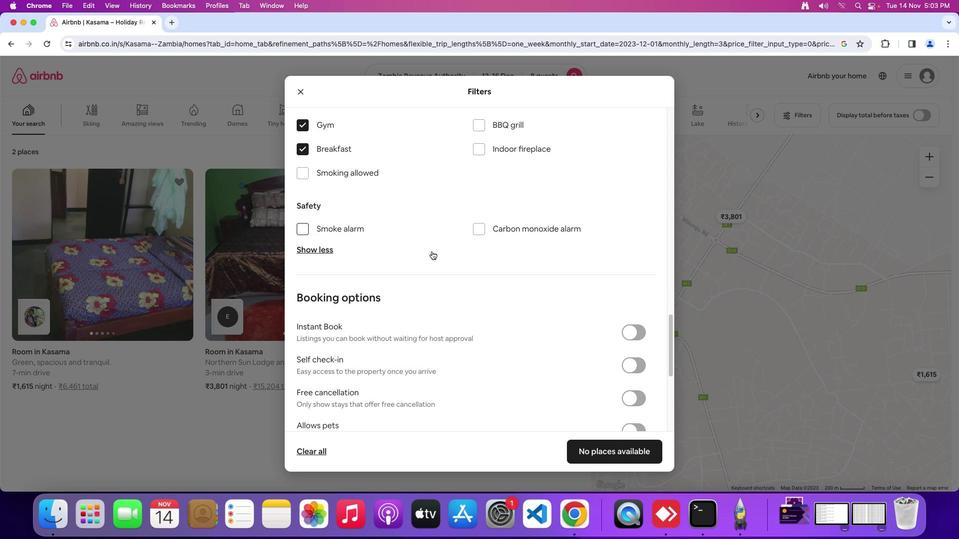 
Action: Mouse scrolled (431, 251) with delta (0, -1)
Screenshot: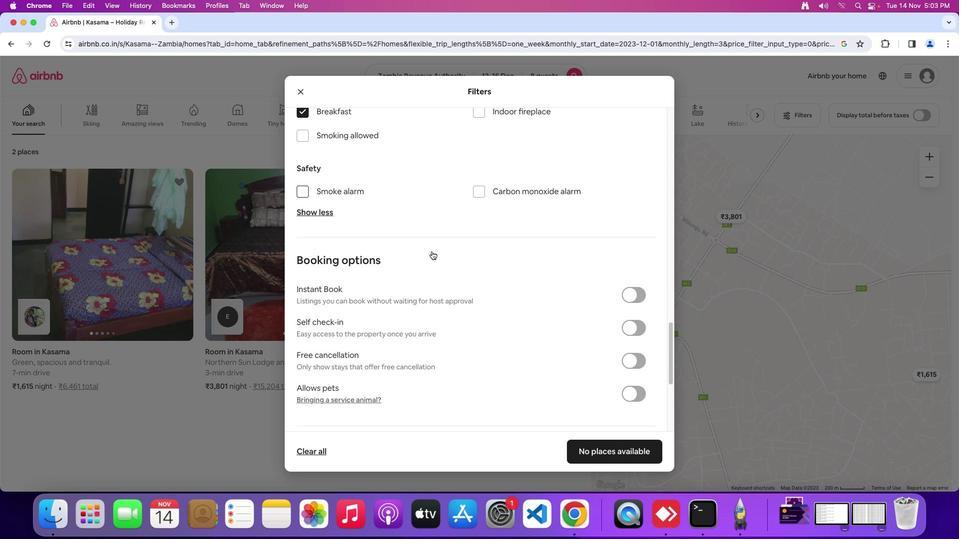 
Action: Mouse moved to (632, 299)
Screenshot: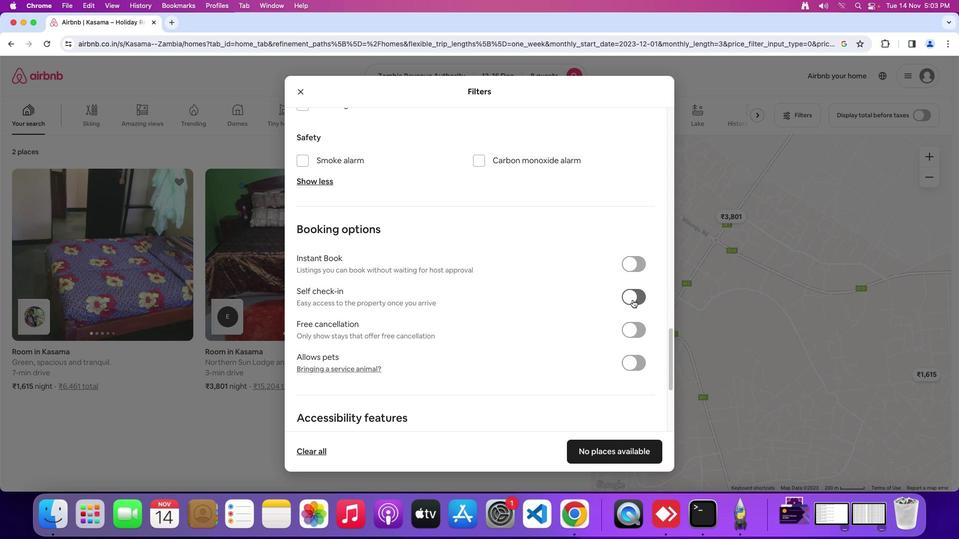 
Action: Mouse pressed left at (632, 299)
Screenshot: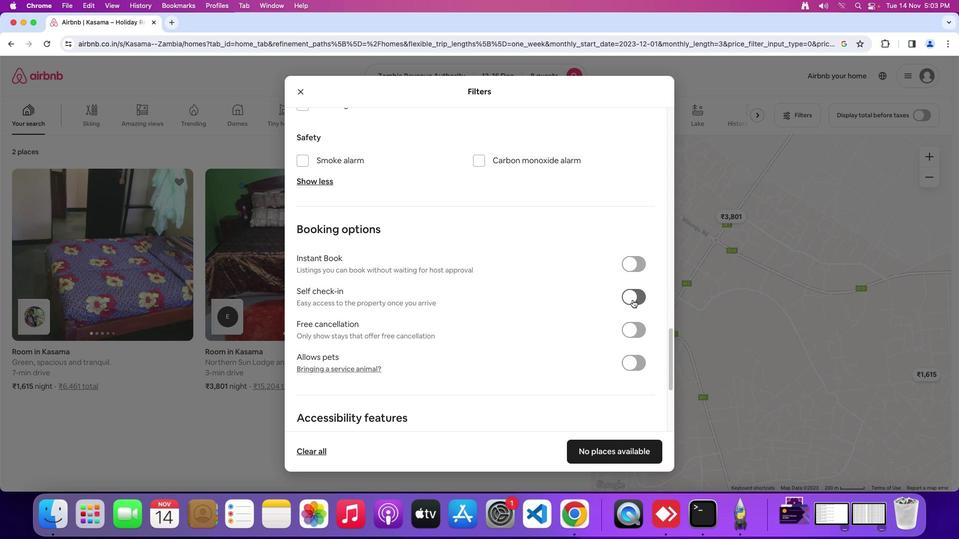 
Action: Mouse moved to (610, 453)
Screenshot: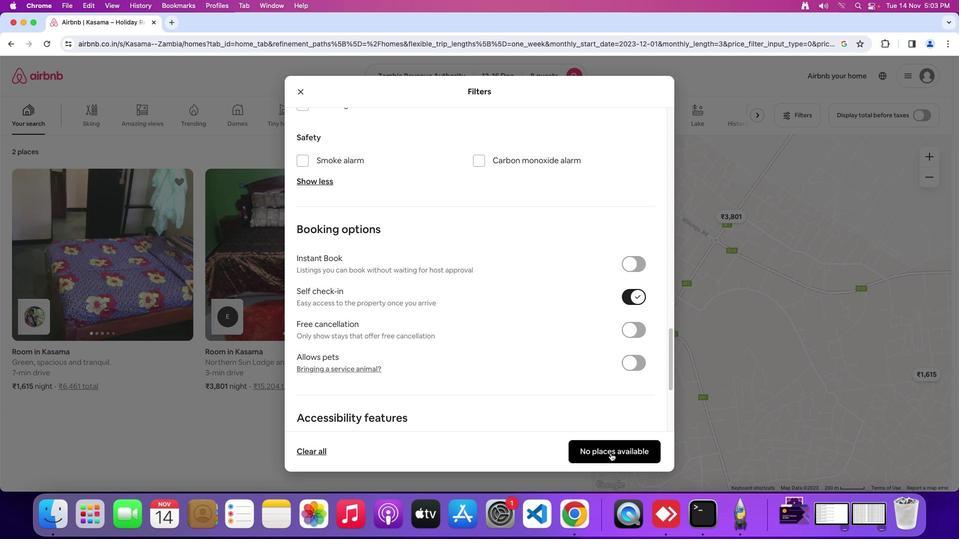 
Action: Mouse pressed left at (610, 453)
Screenshot: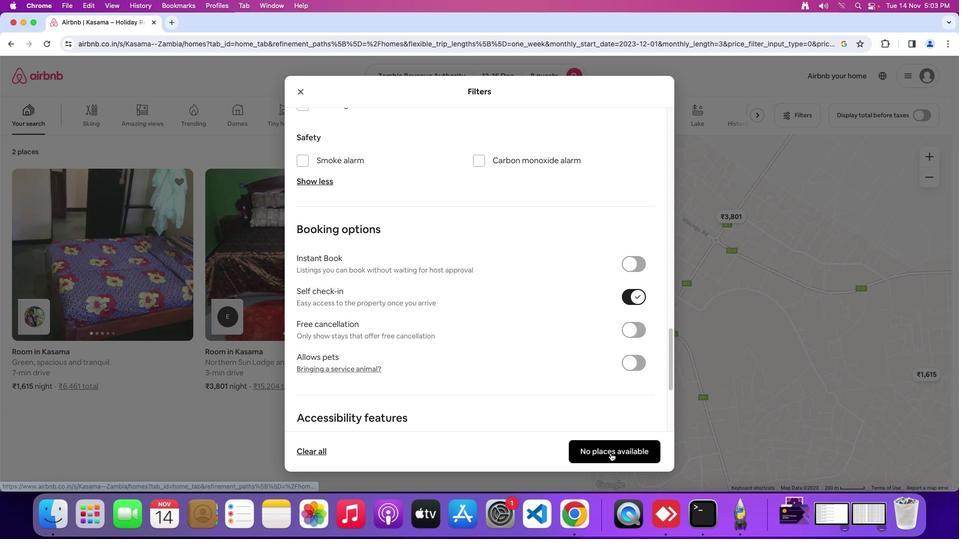
Action: Mouse moved to (483, 352)
Screenshot: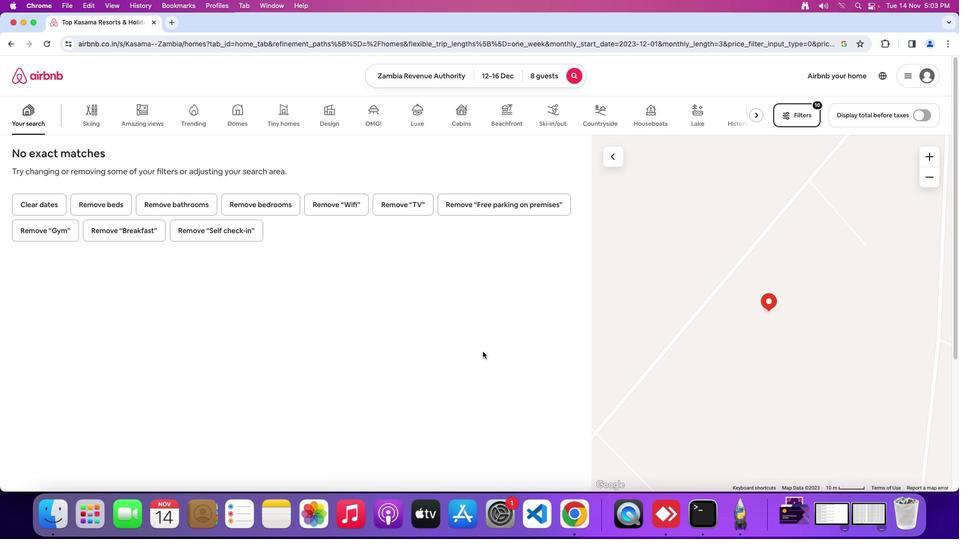 
Action: Mouse pressed left at (483, 352)
Screenshot: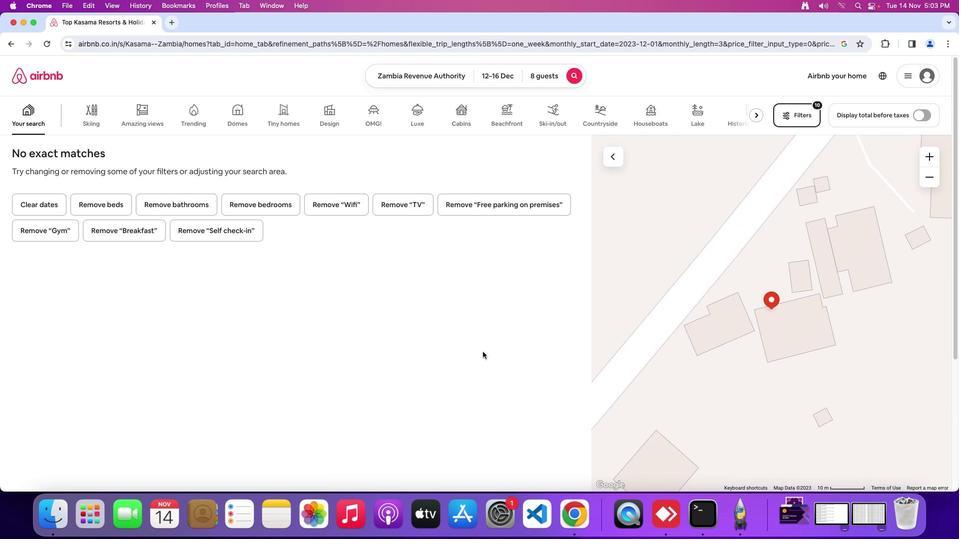 
Action: Mouse moved to (705, 536)
Screenshot: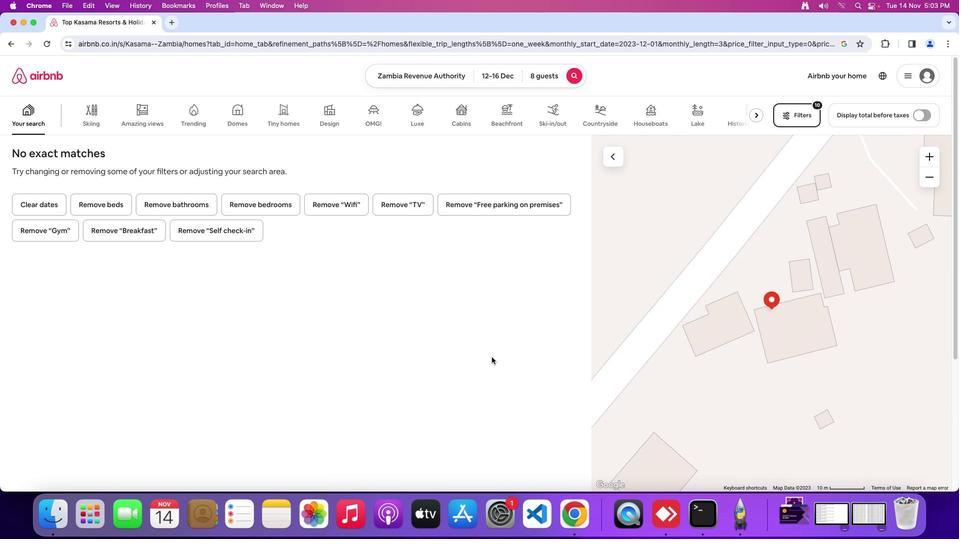 
